 Task: Add Attachment from "Attach a link" to Card Card0000000184 in Board Board0000000046 in Workspace WS0000000016 in Trello. Add Cover Red to Card Card0000000184 in Board Board0000000046 in Workspace WS0000000016 in Trello. Add "Join Card" Button Button0000000184  to Card Card0000000184 in Board Board0000000046 in Workspace WS0000000016 in Trello. Add Description DS0000000184 to Card Card0000000184 in Board Board0000000046 in Workspace WS0000000016 in Trello. Add Comment CM0000000184 to Card Card0000000184 in Board Board0000000046 in Workspace WS0000000016 in Trello
Action: Mouse moved to (414, 600)
Screenshot: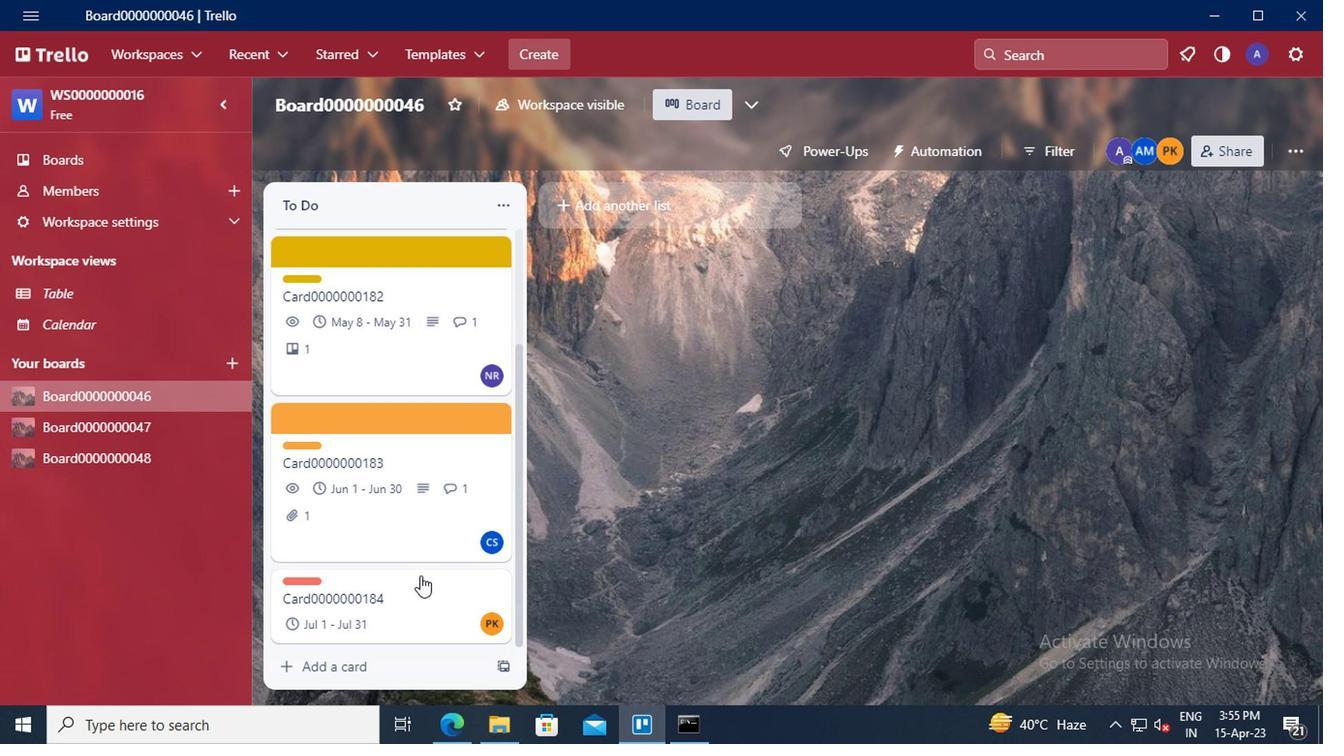 
Action: Mouse pressed left at (414, 600)
Screenshot: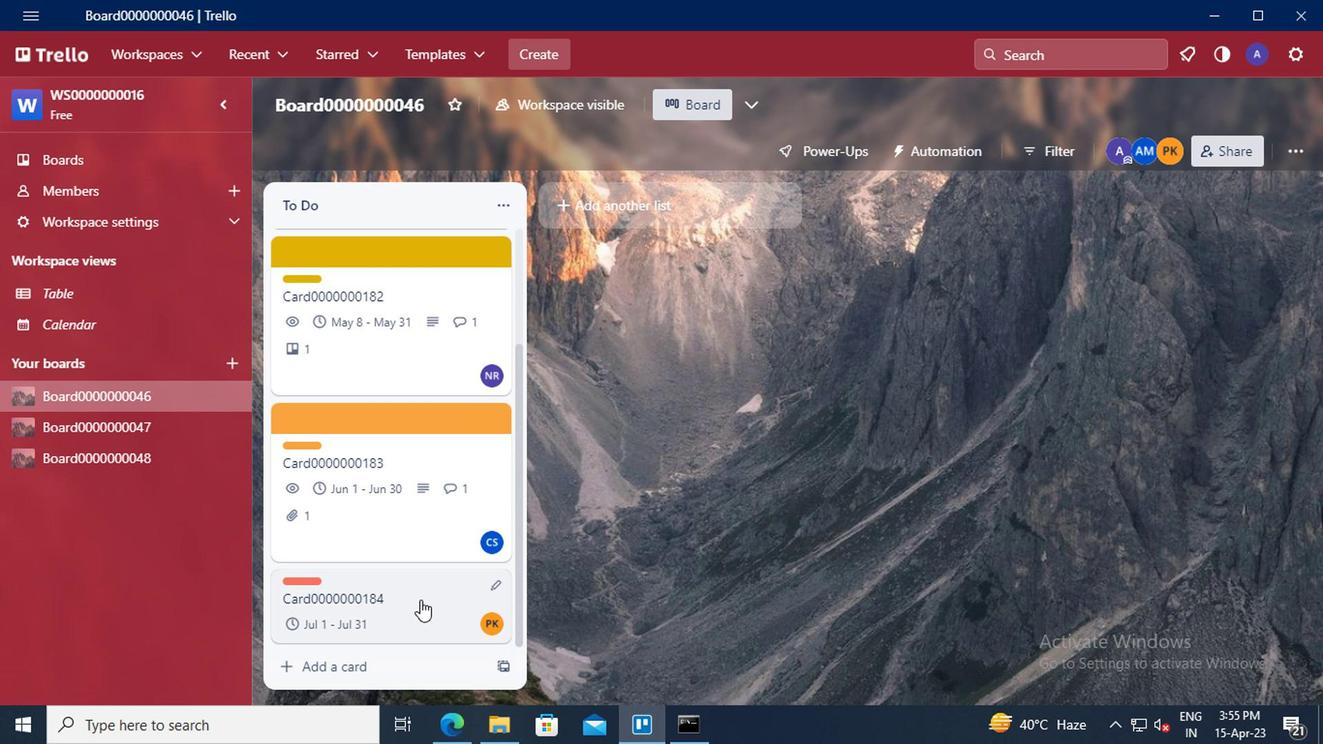 
Action: Mouse moved to (900, 408)
Screenshot: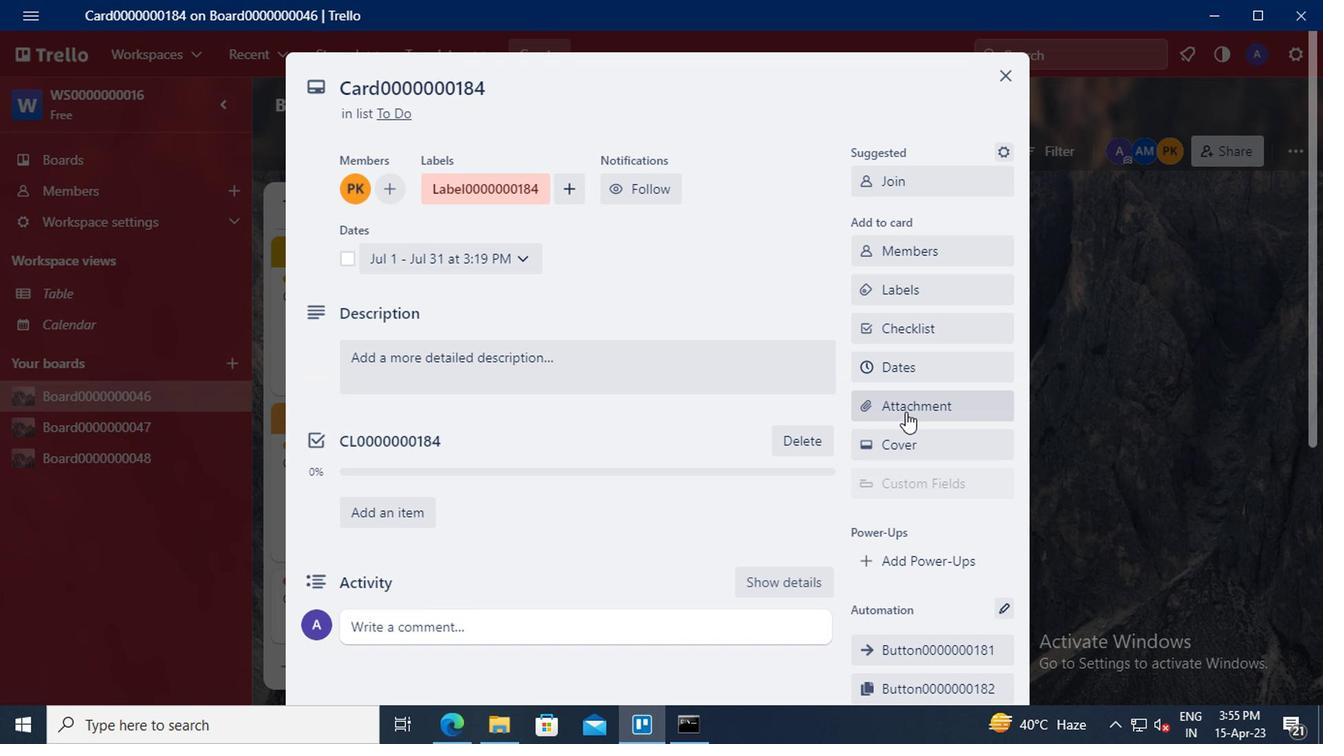 
Action: Mouse pressed left at (900, 408)
Screenshot: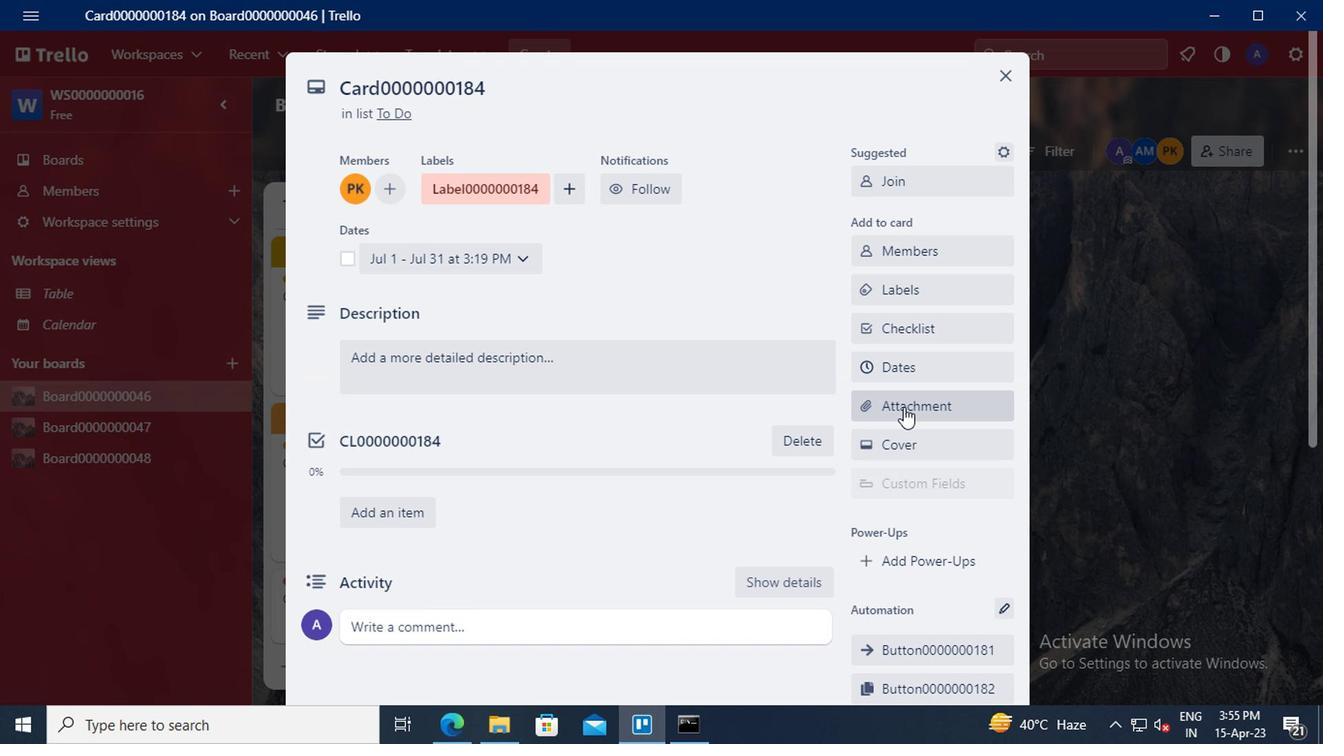 
Action: Mouse moved to (459, 730)
Screenshot: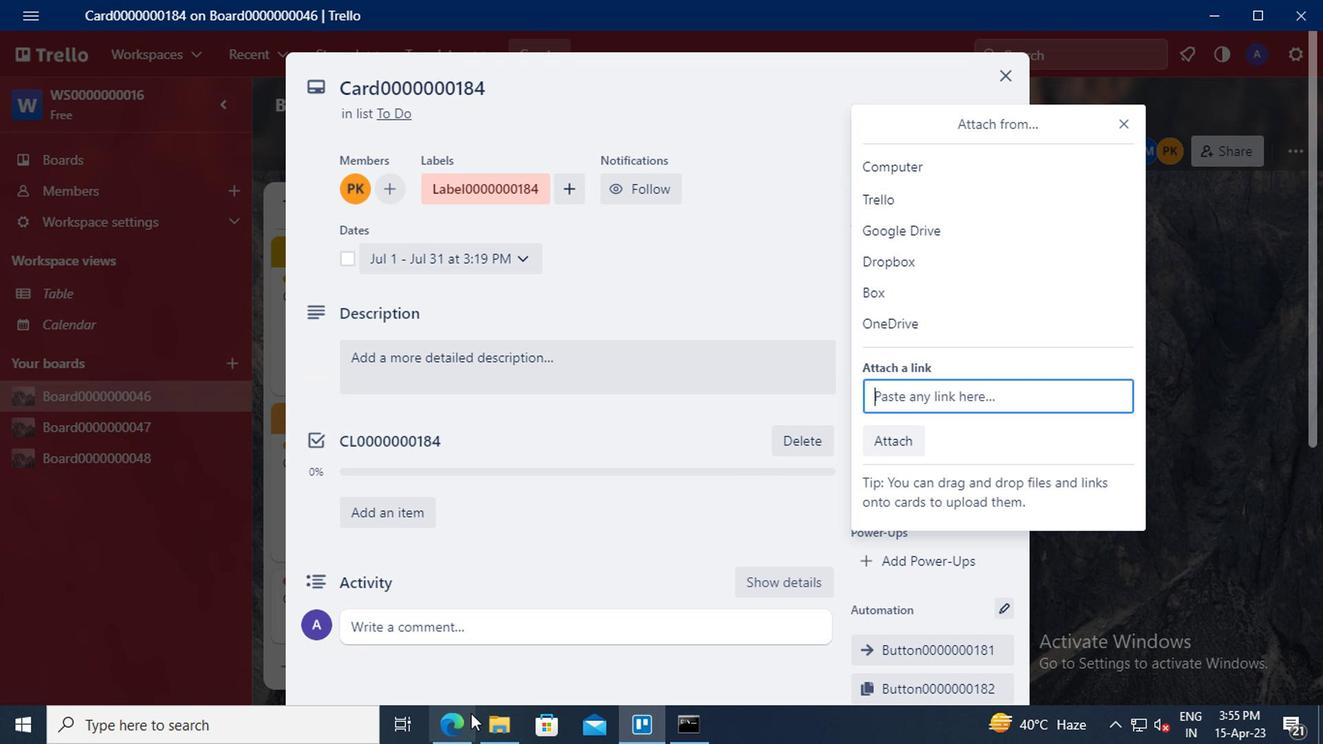 
Action: Mouse pressed left at (459, 730)
Screenshot: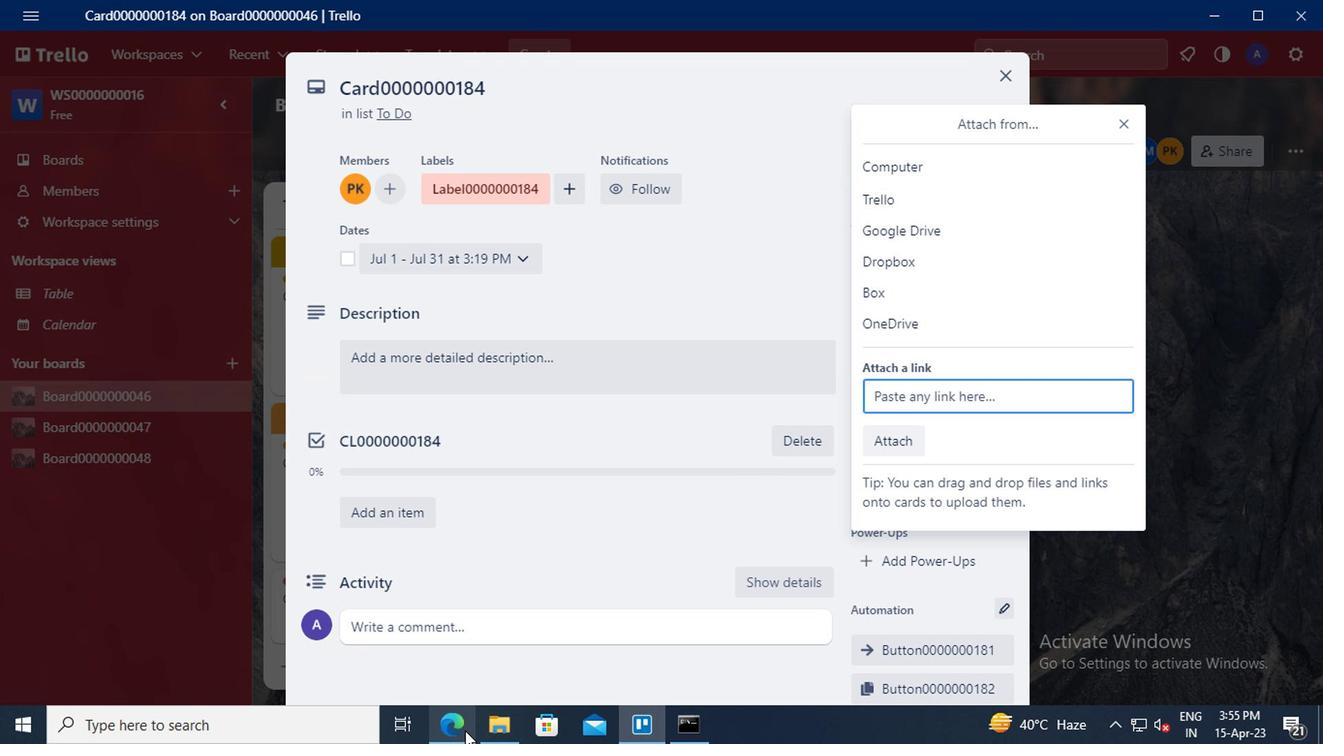 
Action: Mouse moved to (301, 49)
Screenshot: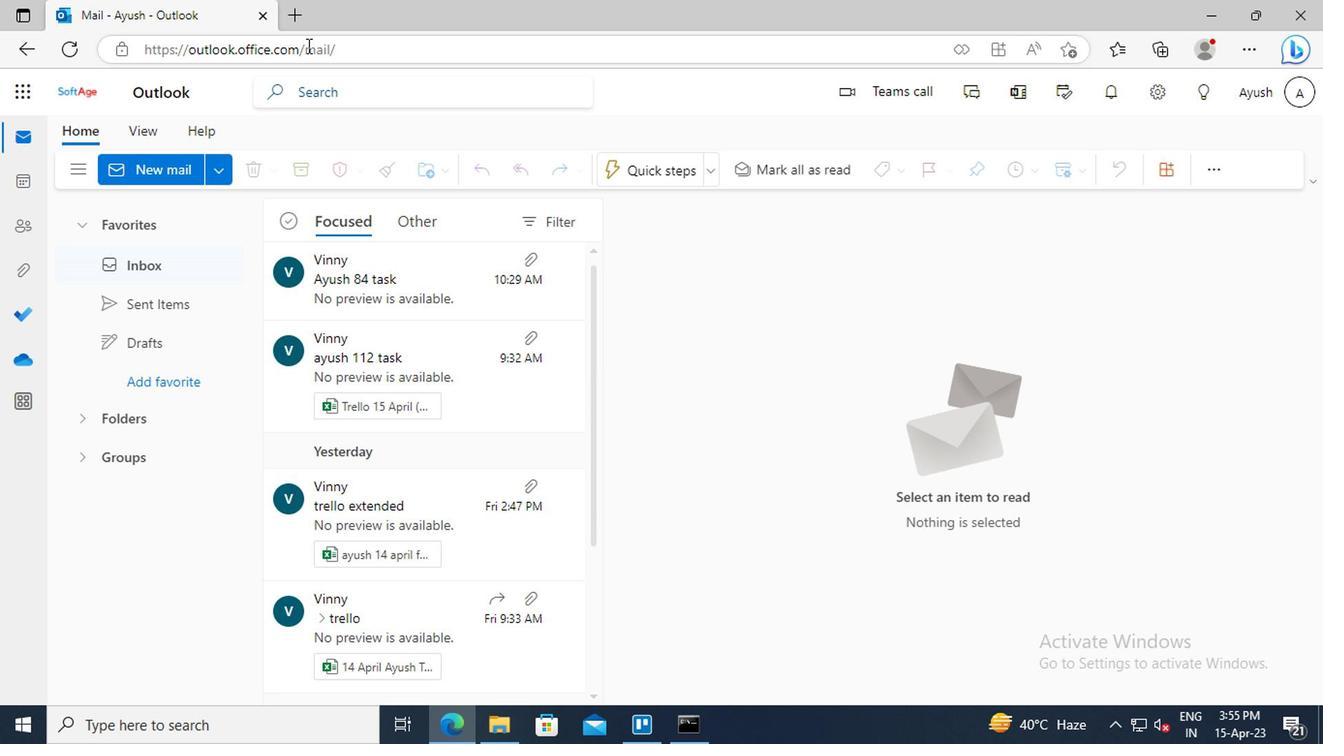 
Action: Mouse pressed left at (301, 49)
Screenshot: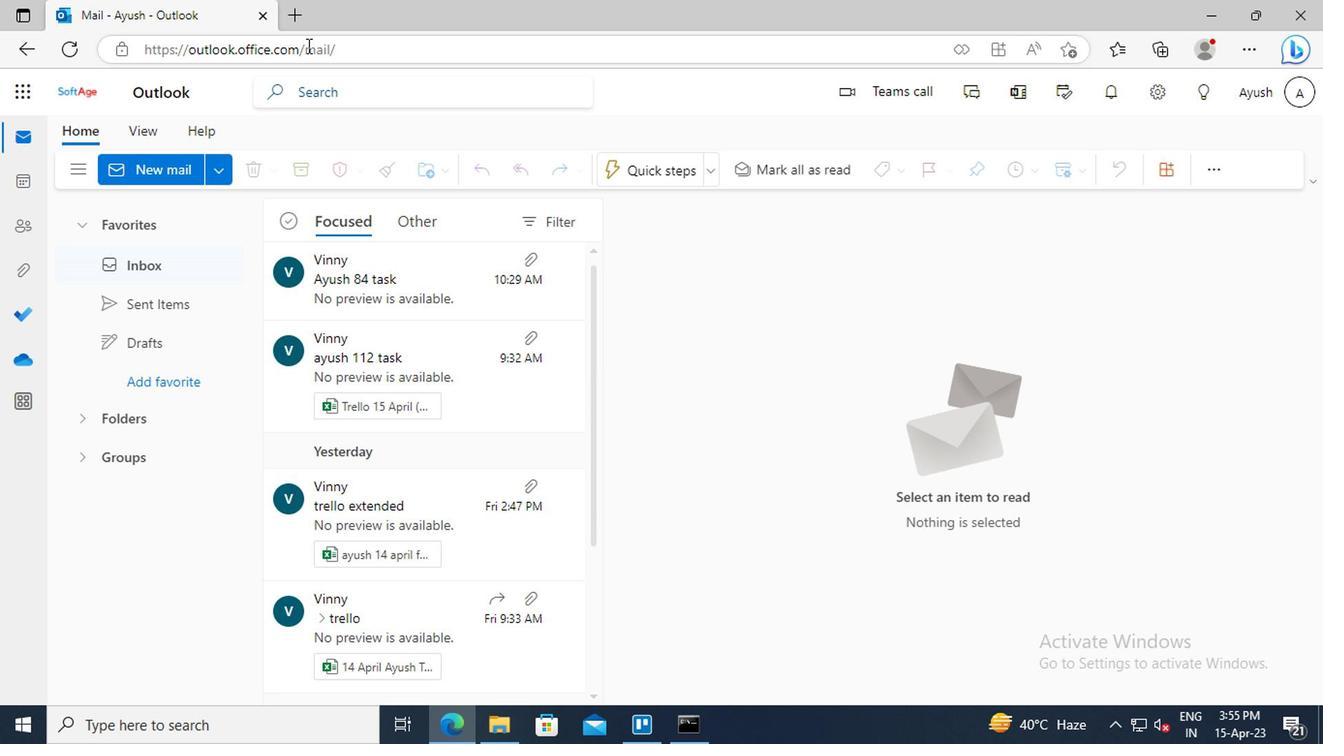 
Action: Key pressed ctrl+C
Screenshot: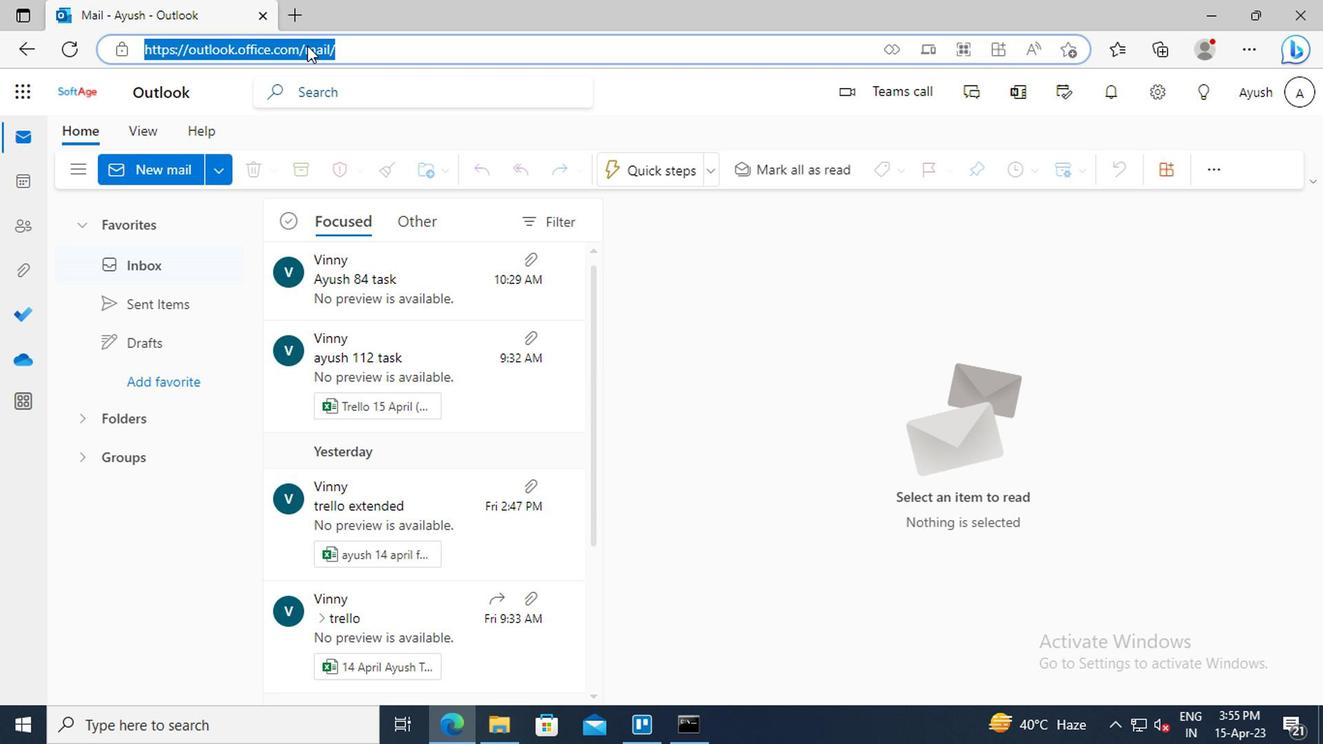 
Action: Mouse moved to (642, 716)
Screenshot: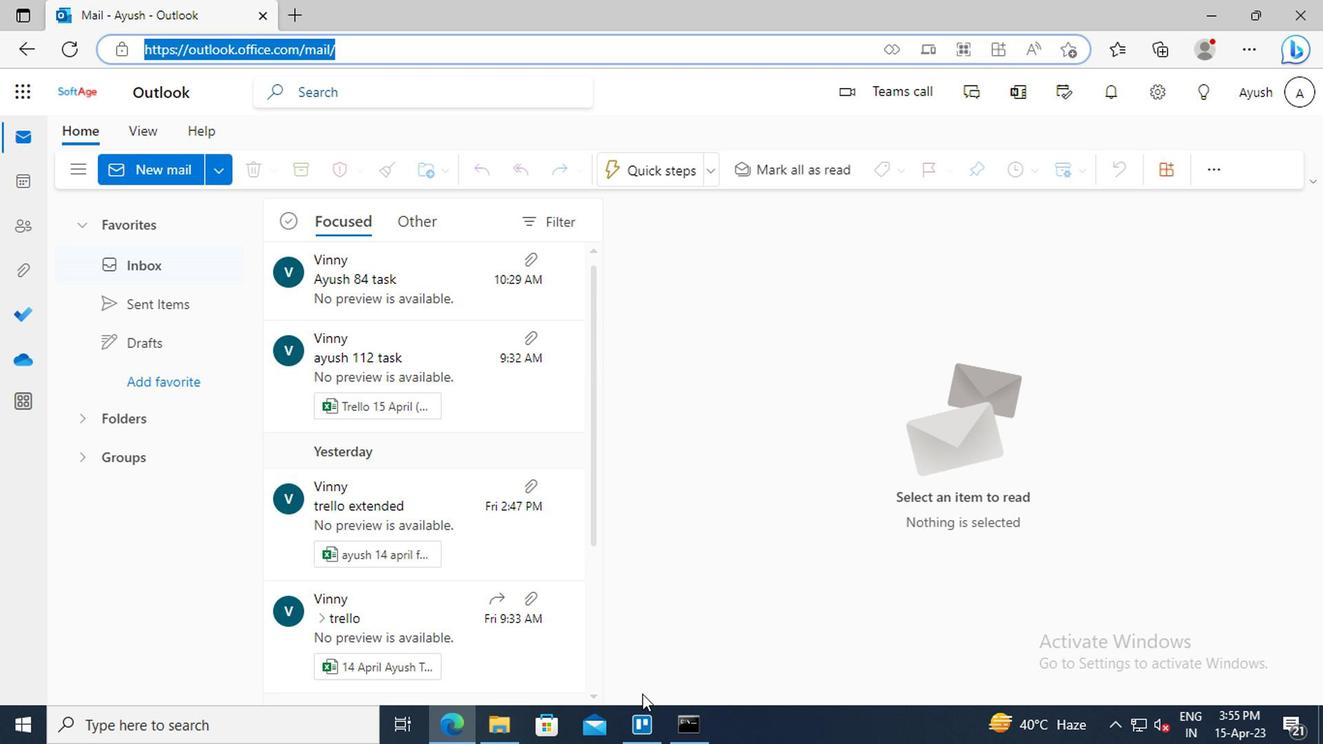 
Action: Mouse pressed left at (642, 716)
Screenshot: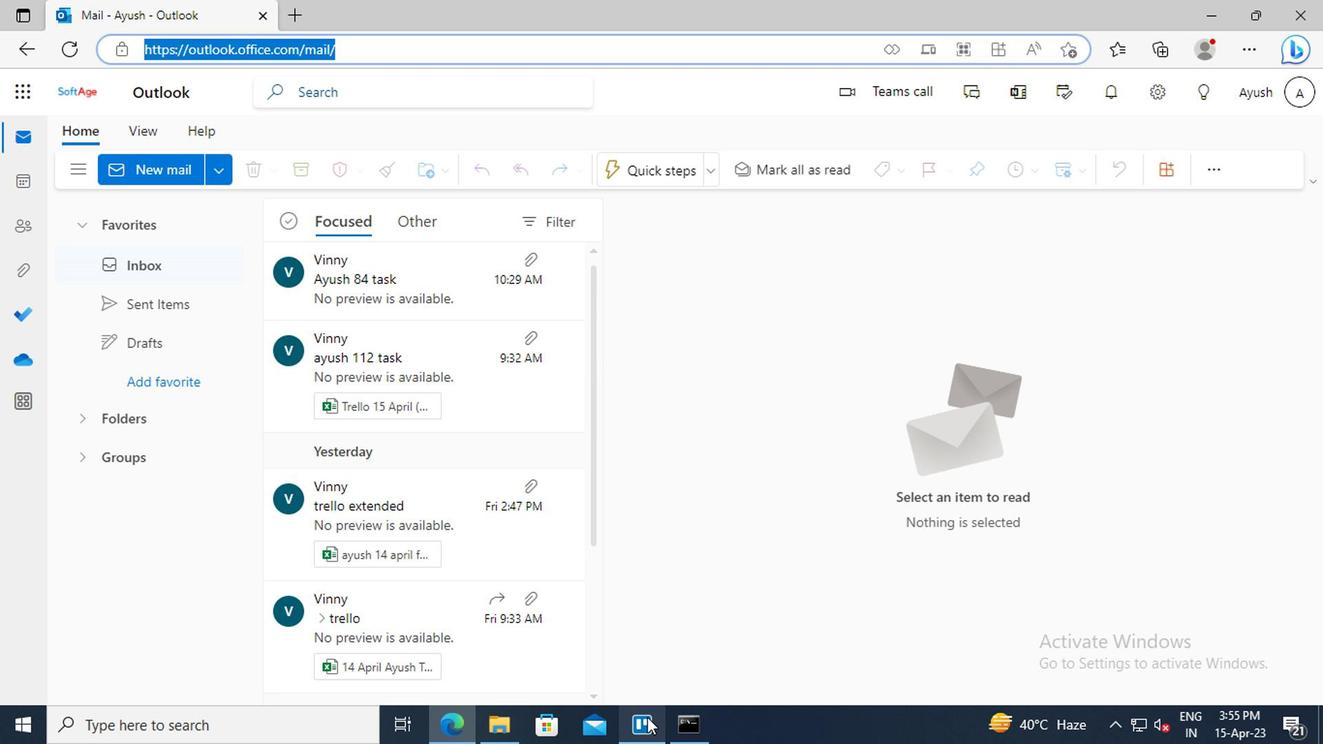 
Action: Mouse moved to (896, 399)
Screenshot: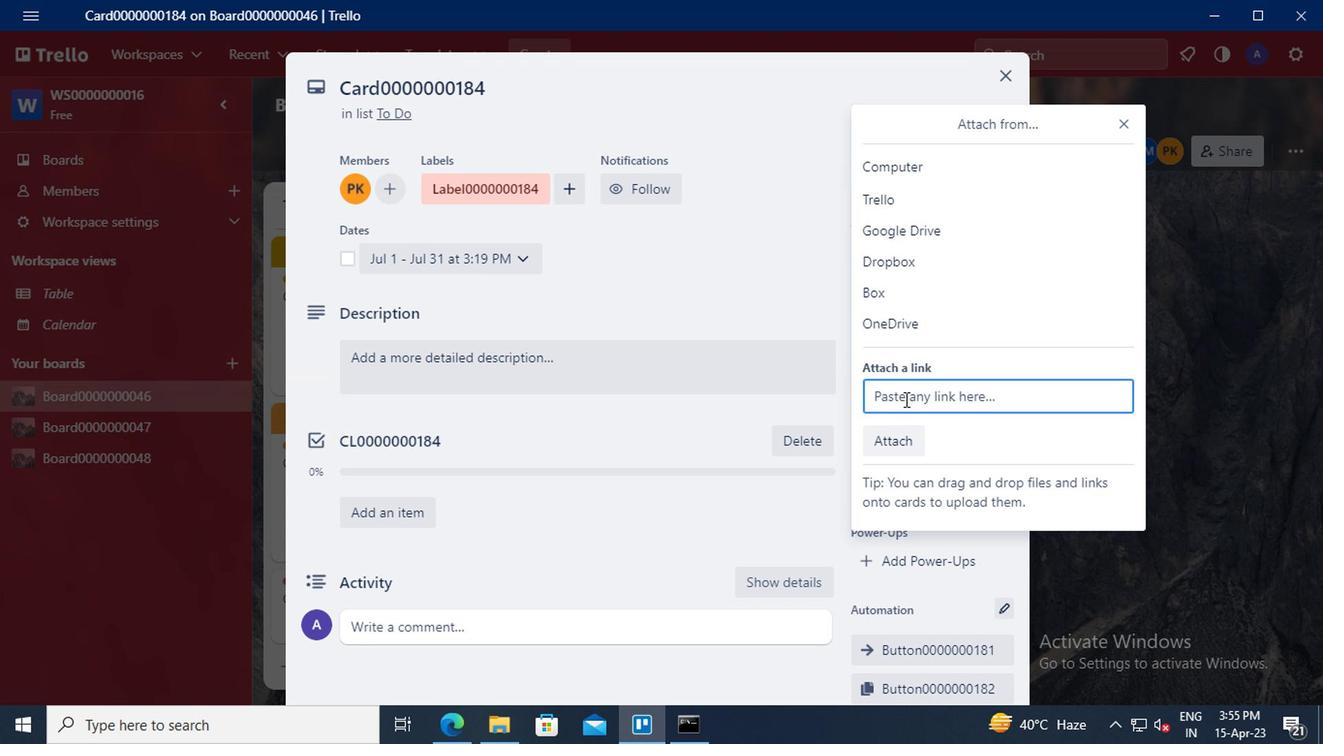 
Action: Mouse pressed left at (896, 399)
Screenshot: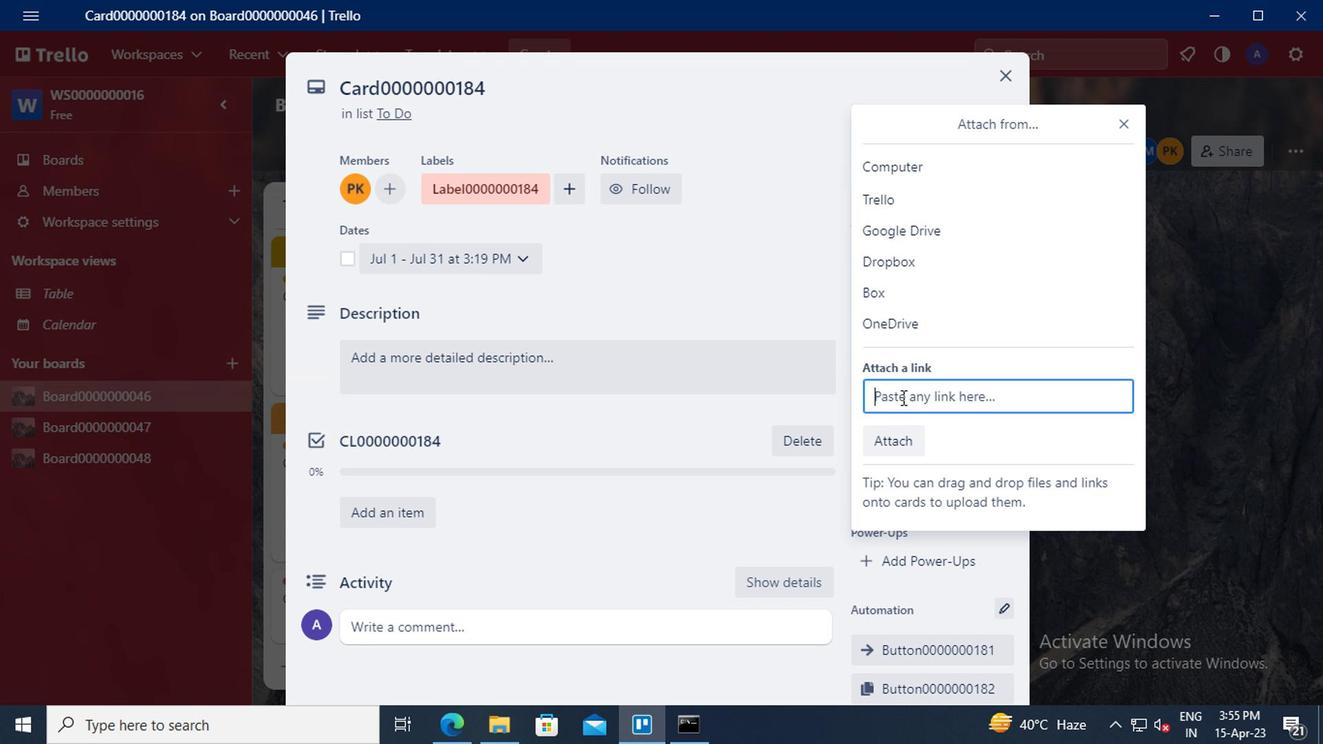 
Action: Key pressed ctrl+V
Screenshot: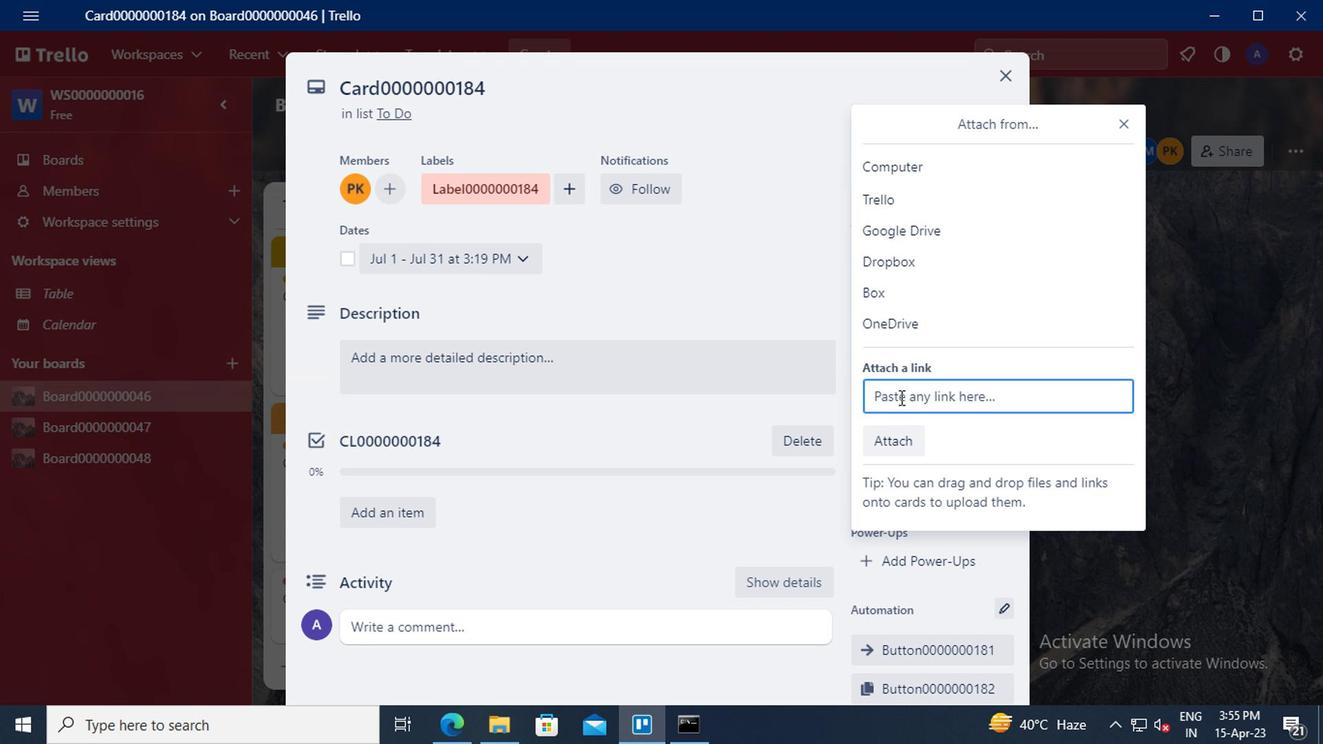 
Action: Mouse moved to (892, 503)
Screenshot: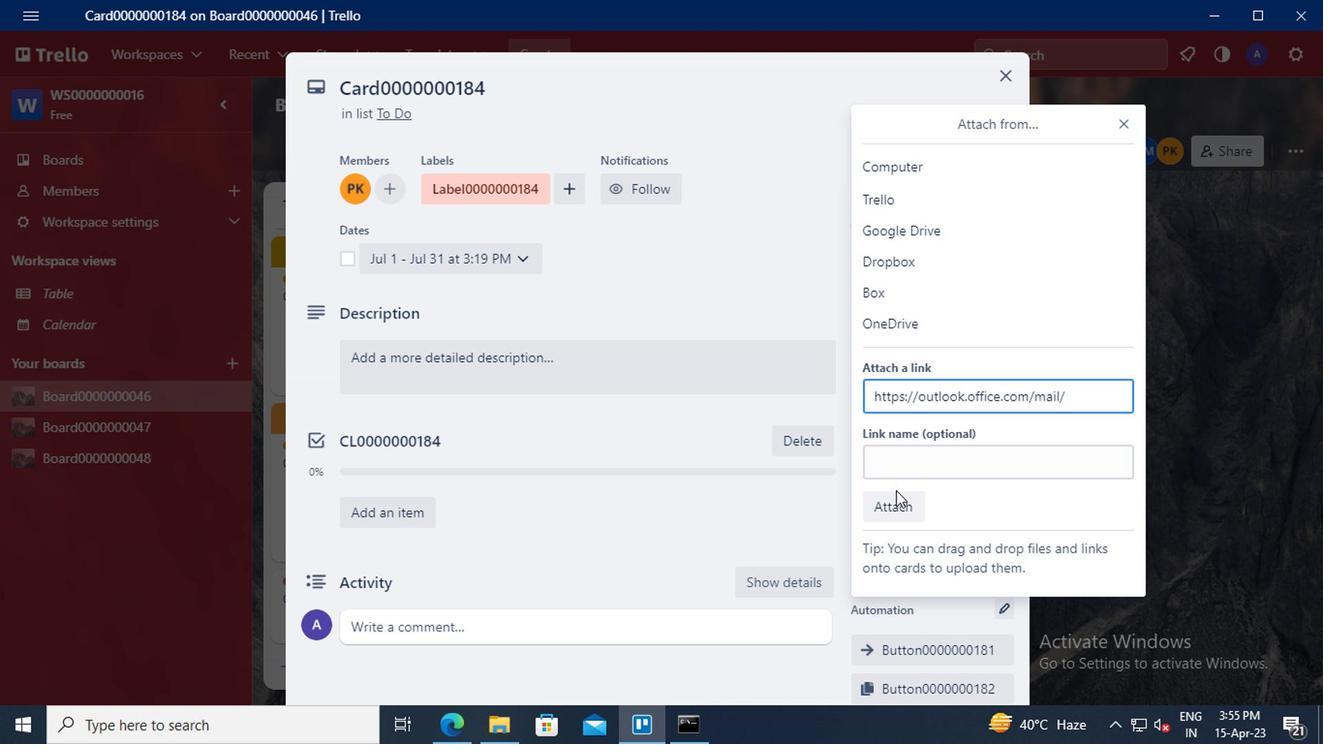 
Action: Mouse pressed left at (892, 503)
Screenshot: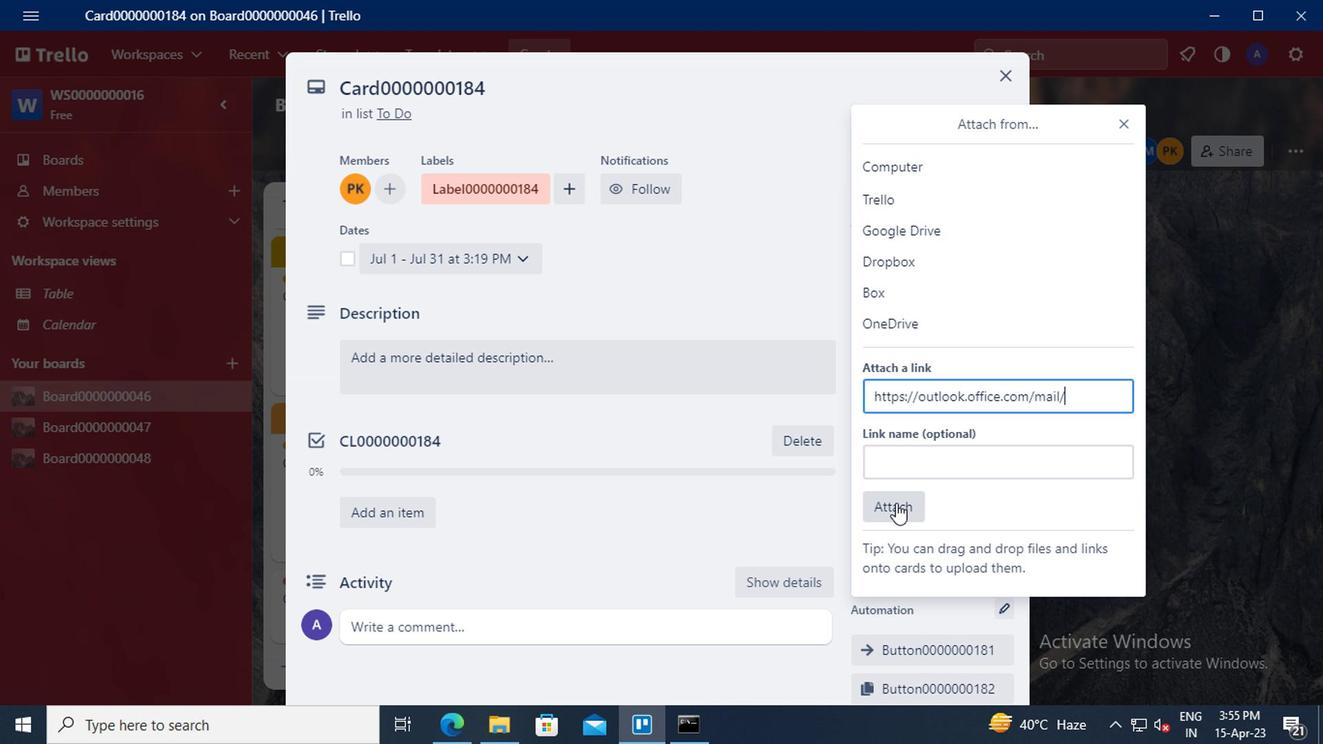 
Action: Mouse moved to (896, 446)
Screenshot: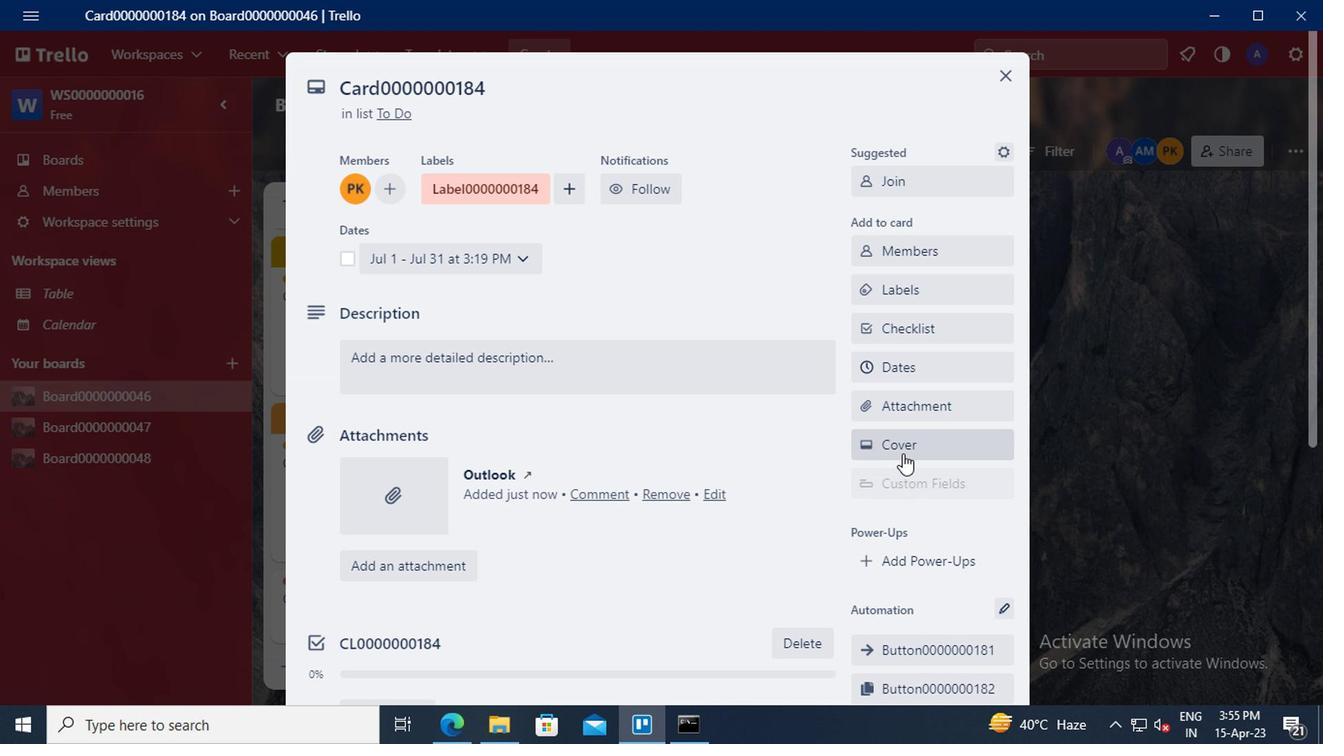 
Action: Mouse pressed left at (896, 446)
Screenshot: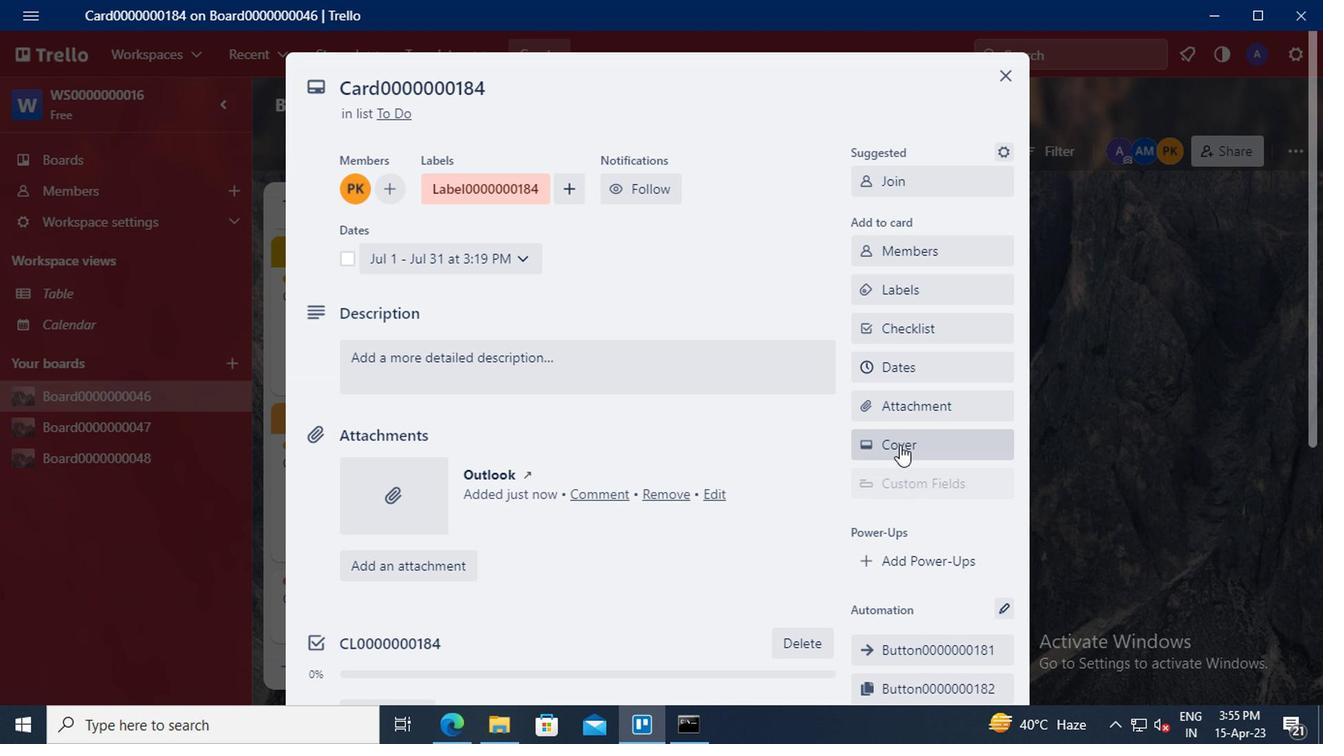 
Action: Mouse moved to (1041, 326)
Screenshot: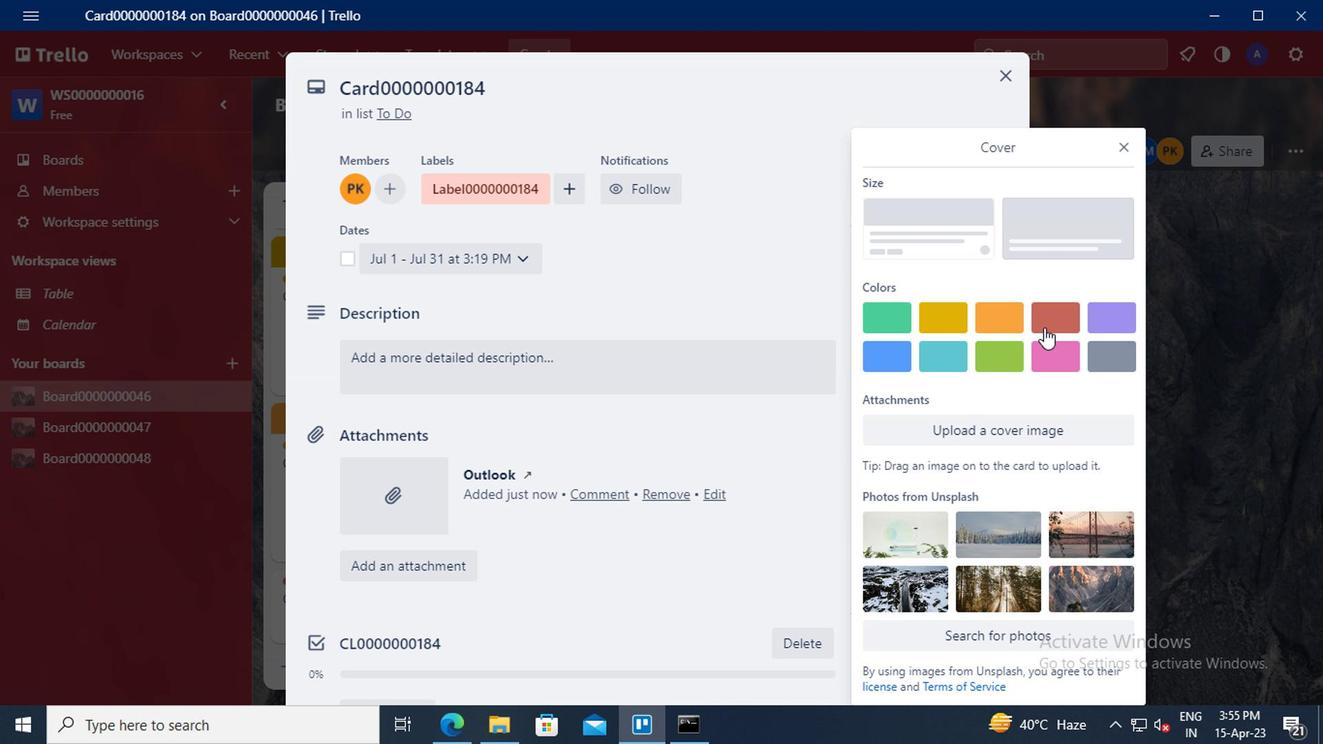 
Action: Mouse pressed left at (1041, 326)
Screenshot: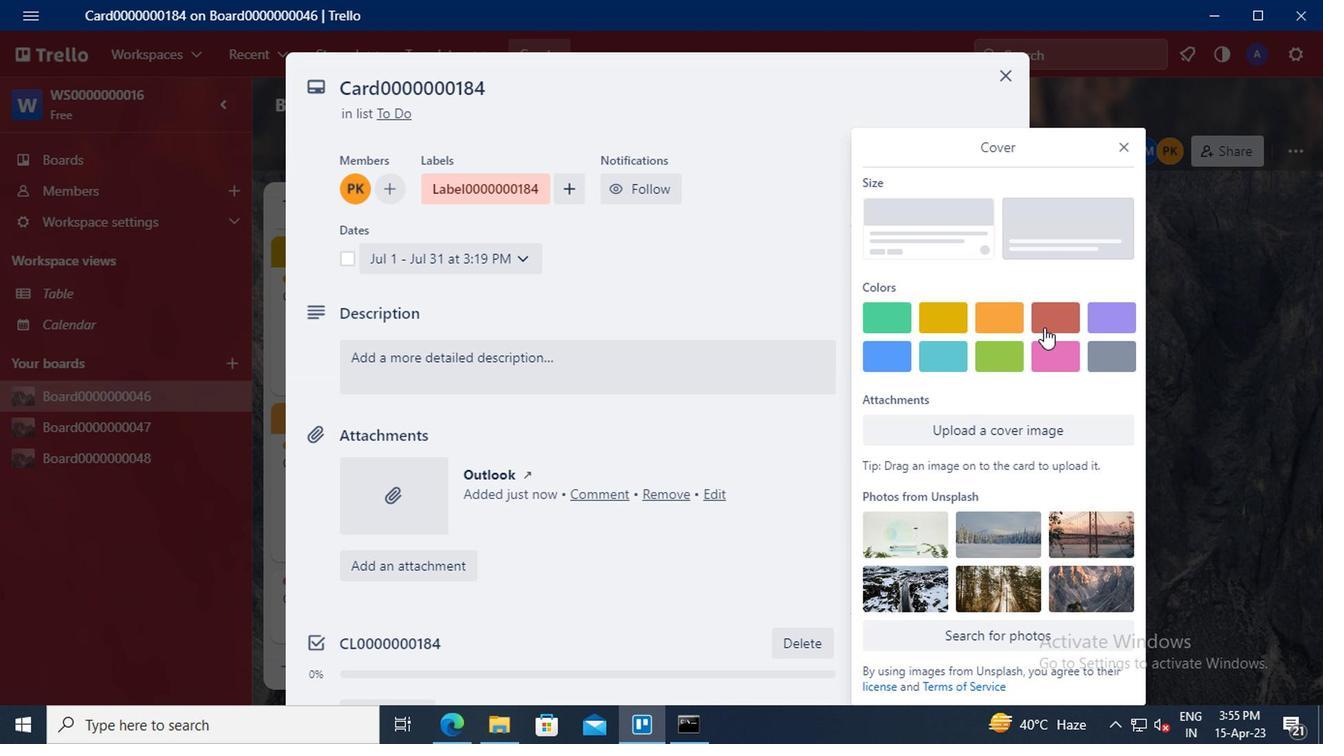 
Action: Mouse moved to (1119, 113)
Screenshot: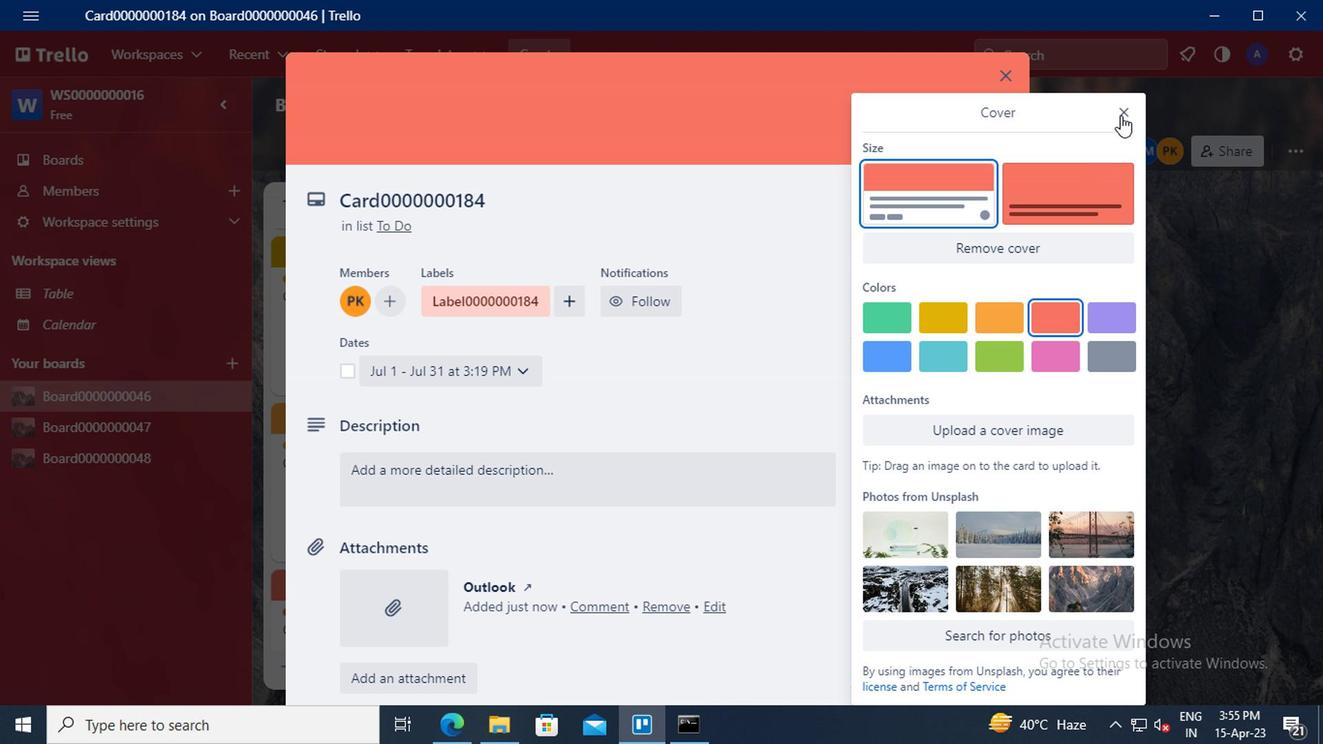 
Action: Mouse pressed left at (1119, 113)
Screenshot: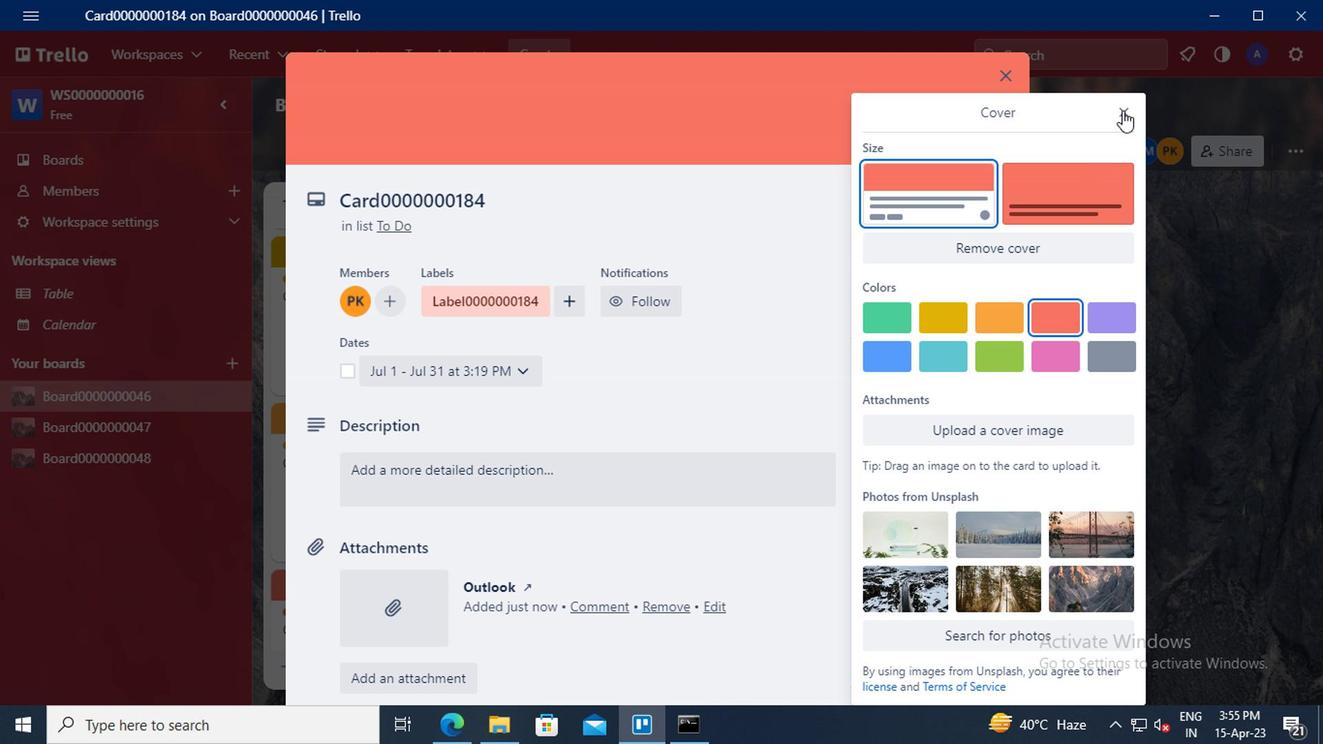 
Action: Mouse moved to (895, 352)
Screenshot: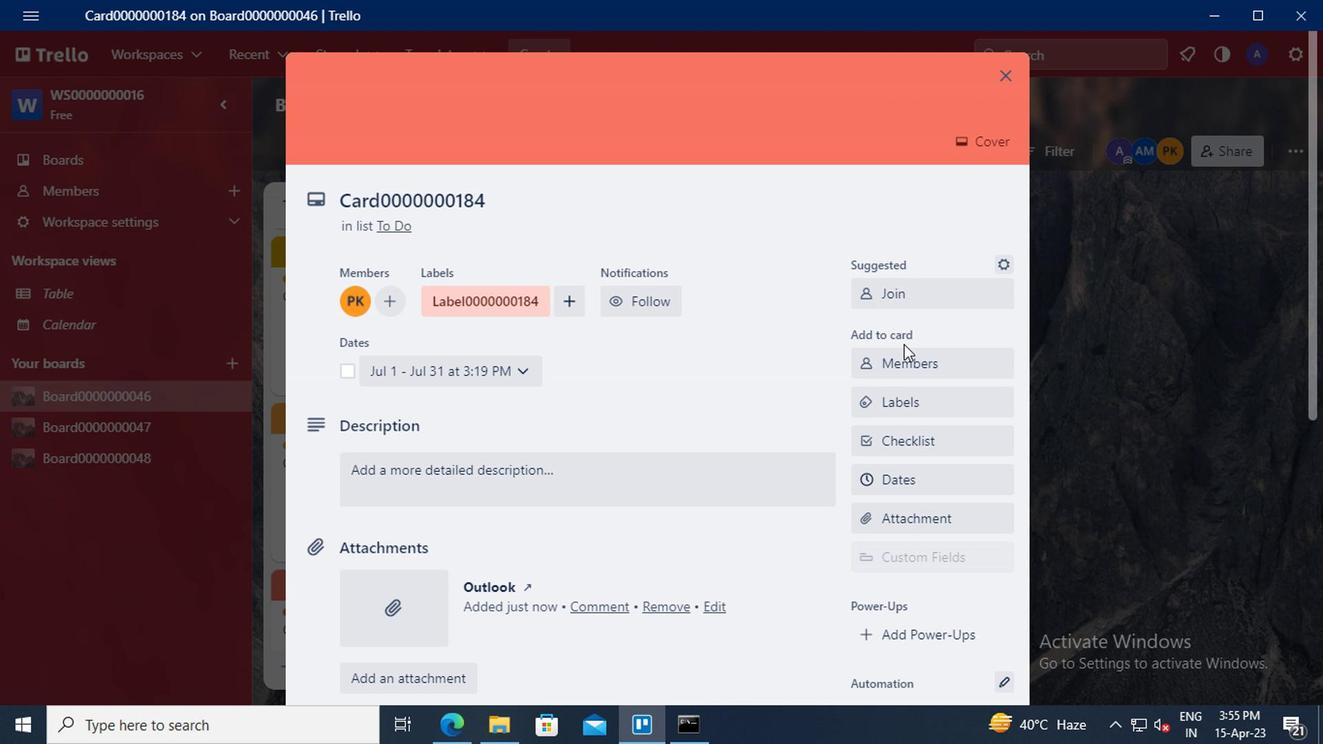 
Action: Mouse scrolled (895, 352) with delta (0, 0)
Screenshot: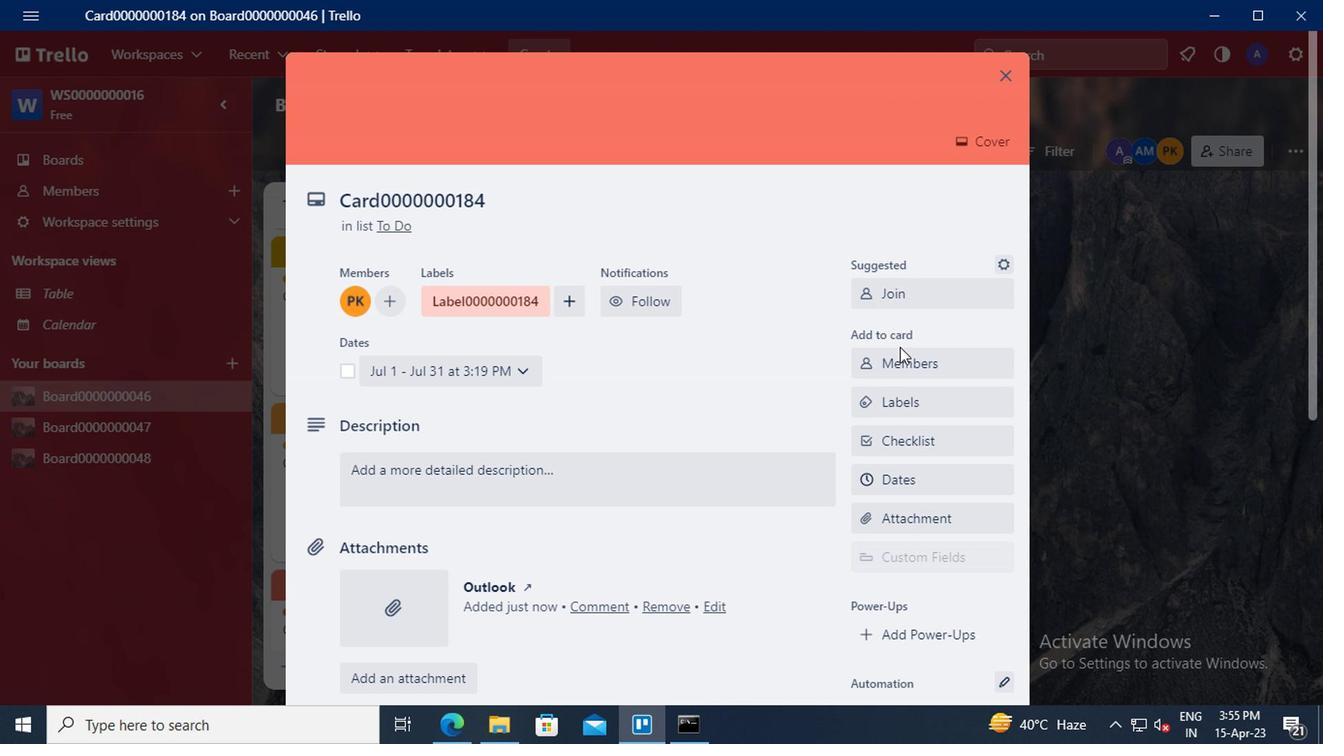 
Action: Mouse scrolled (895, 352) with delta (0, 0)
Screenshot: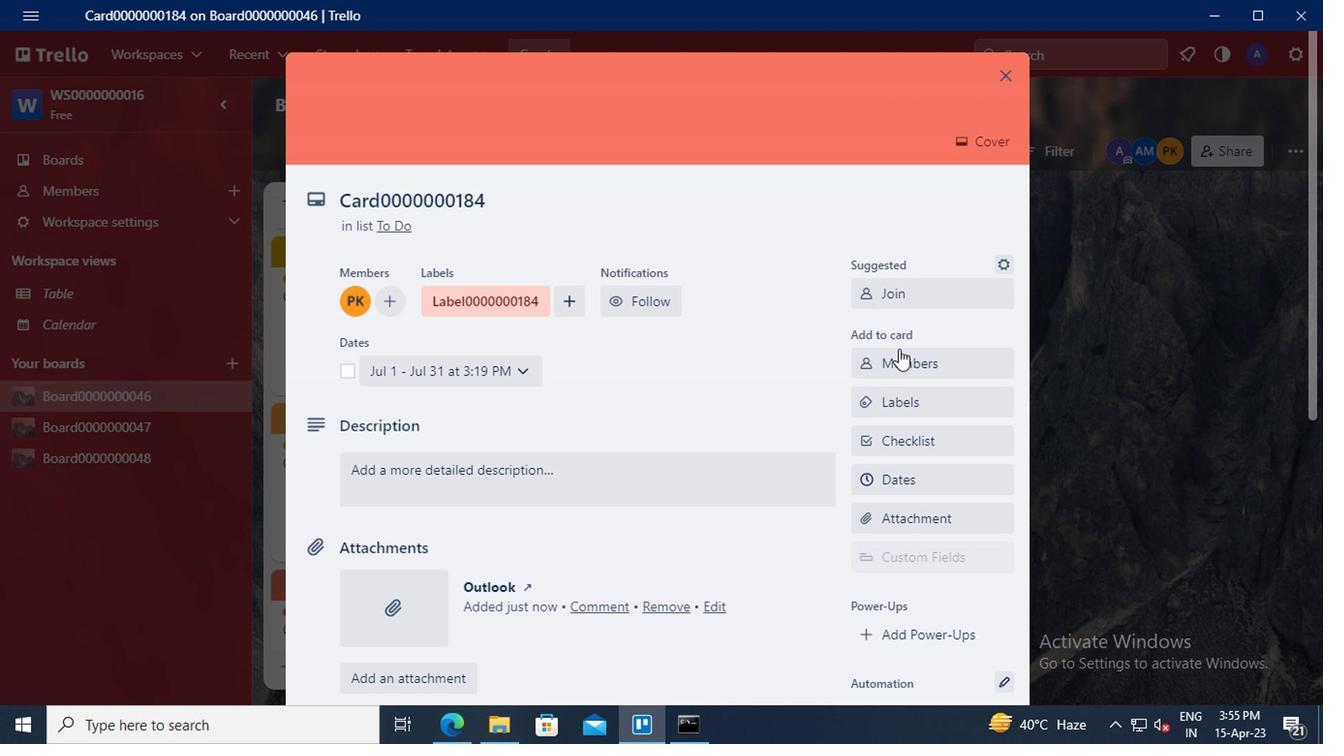 
Action: Mouse moved to (894, 354)
Screenshot: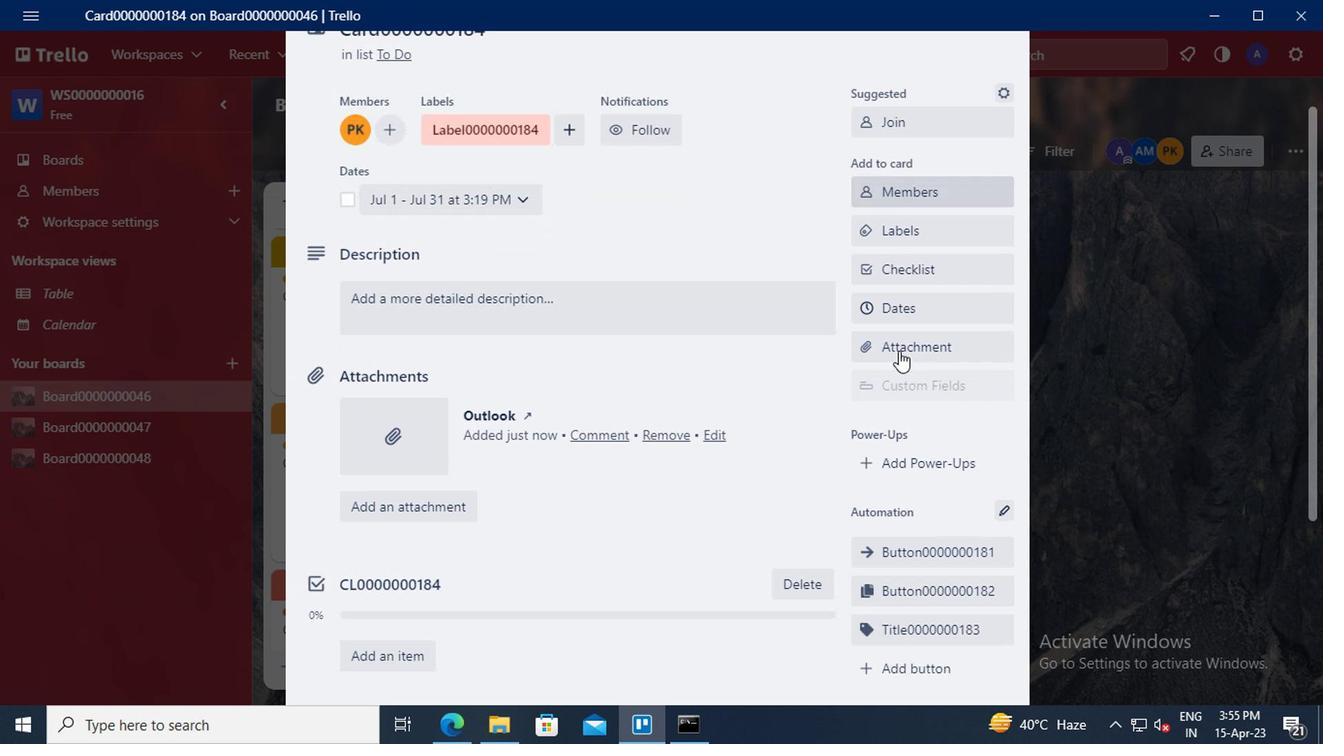 
Action: Mouse scrolled (894, 353) with delta (0, -1)
Screenshot: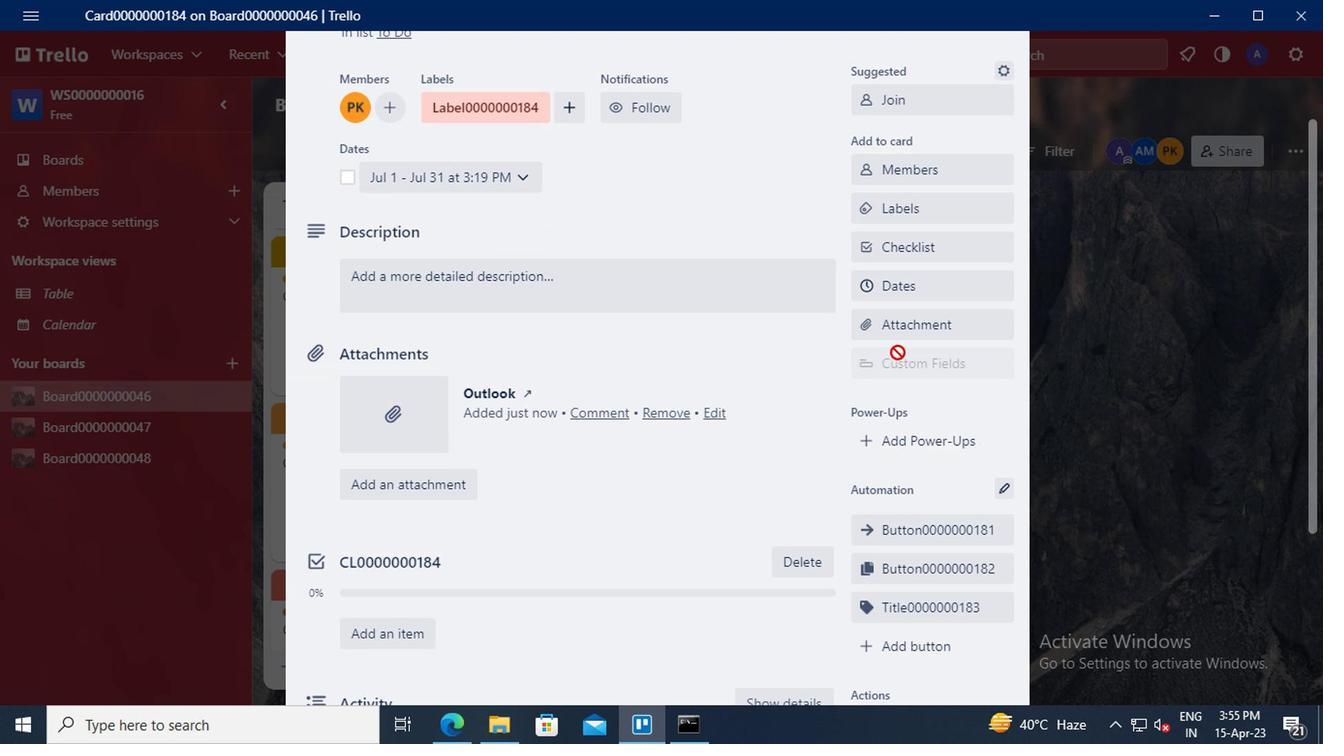 
Action: Mouse moved to (913, 549)
Screenshot: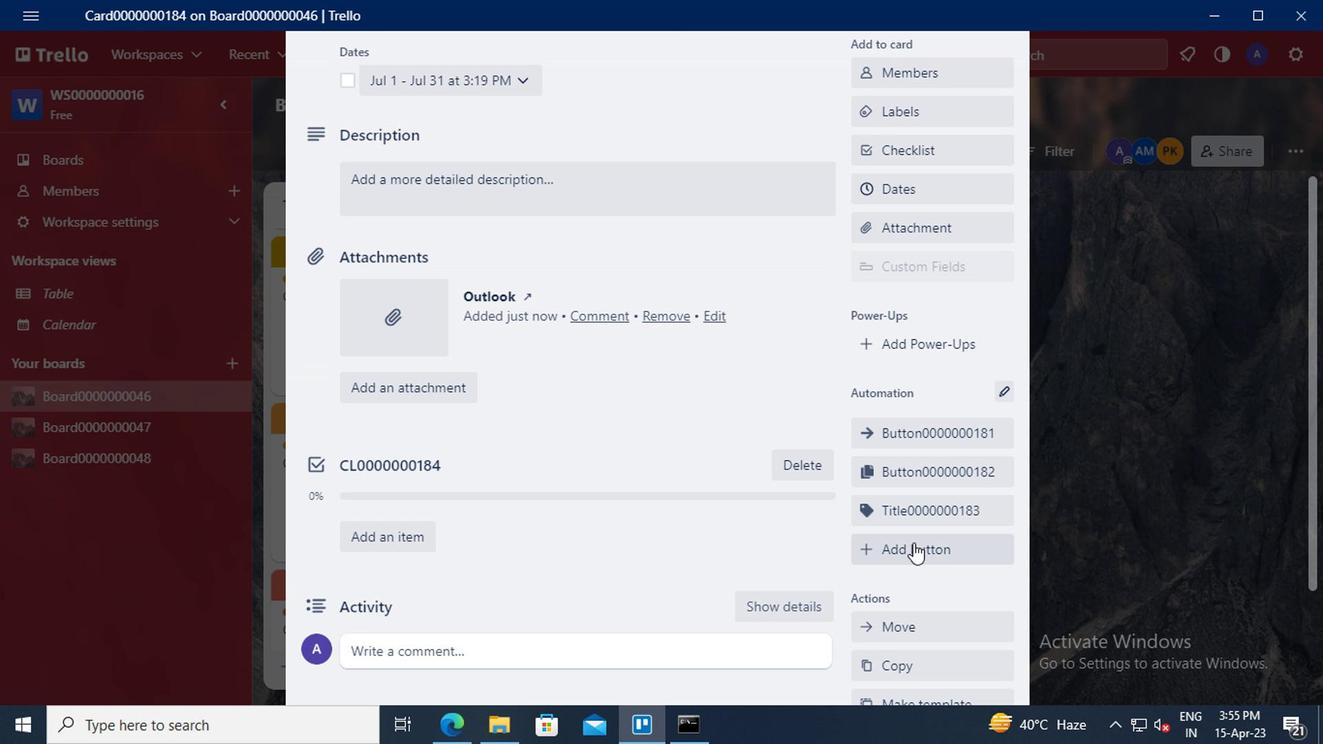 
Action: Mouse pressed left at (913, 549)
Screenshot: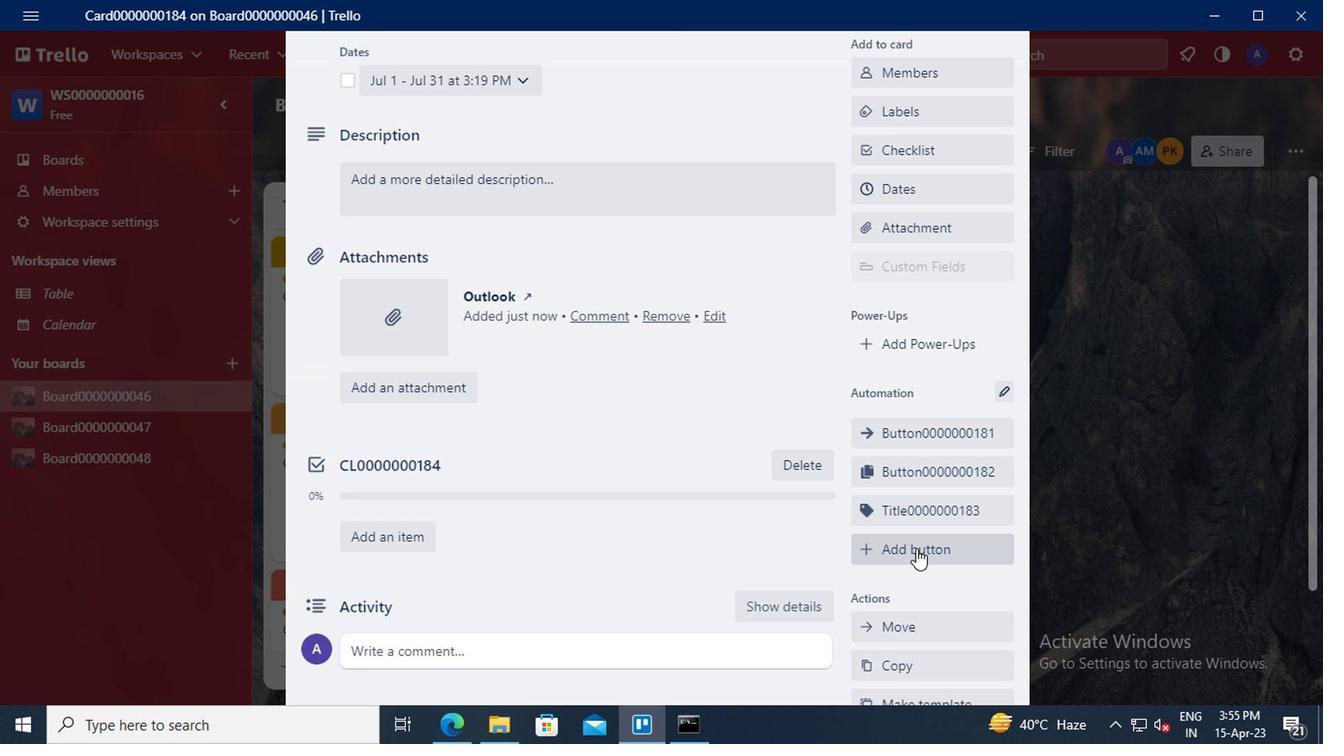 
Action: Mouse moved to (920, 305)
Screenshot: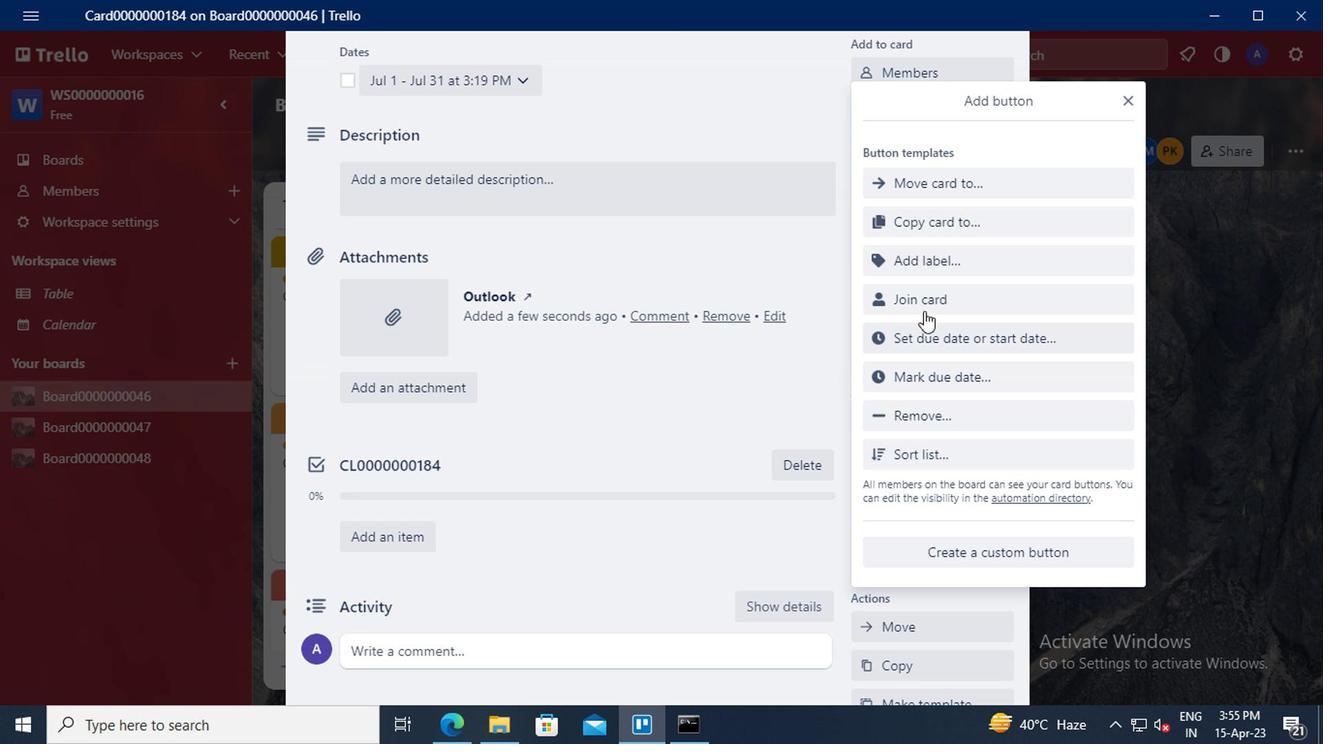 
Action: Mouse pressed left at (920, 305)
Screenshot: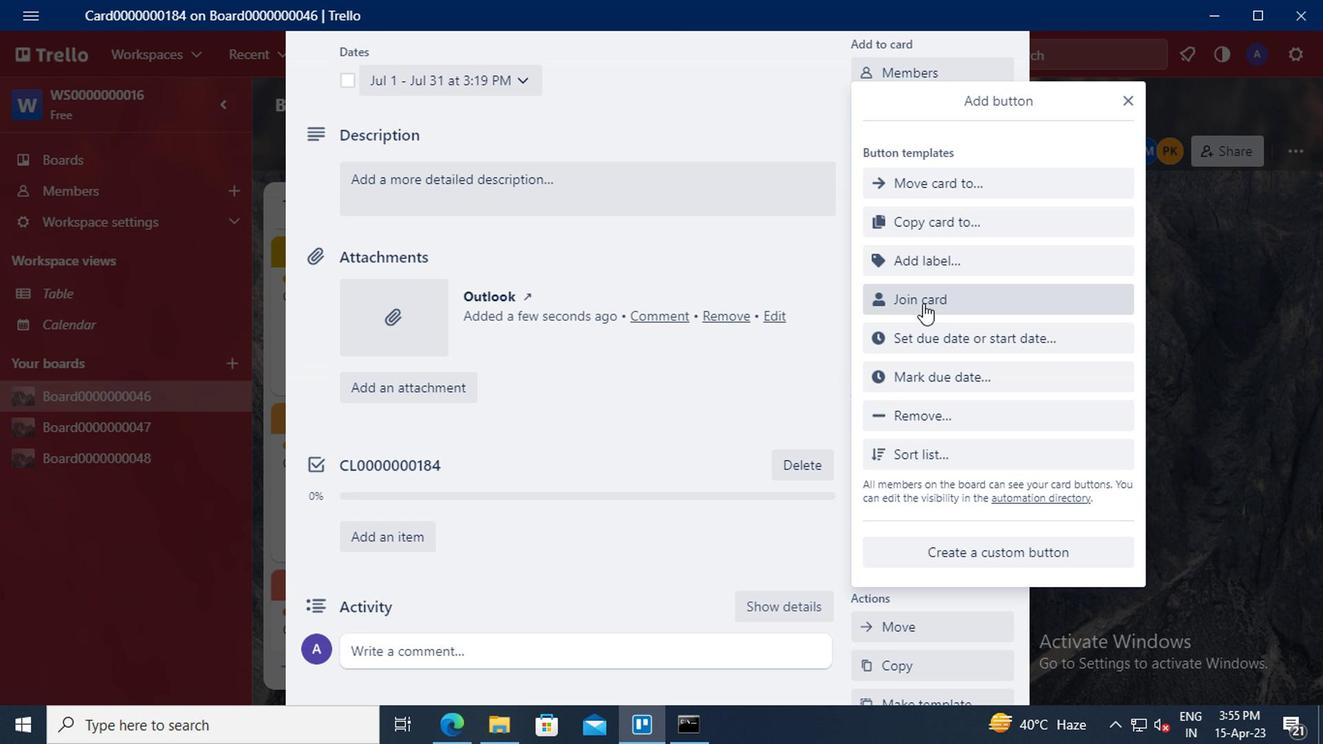 
Action: Mouse moved to (923, 285)
Screenshot: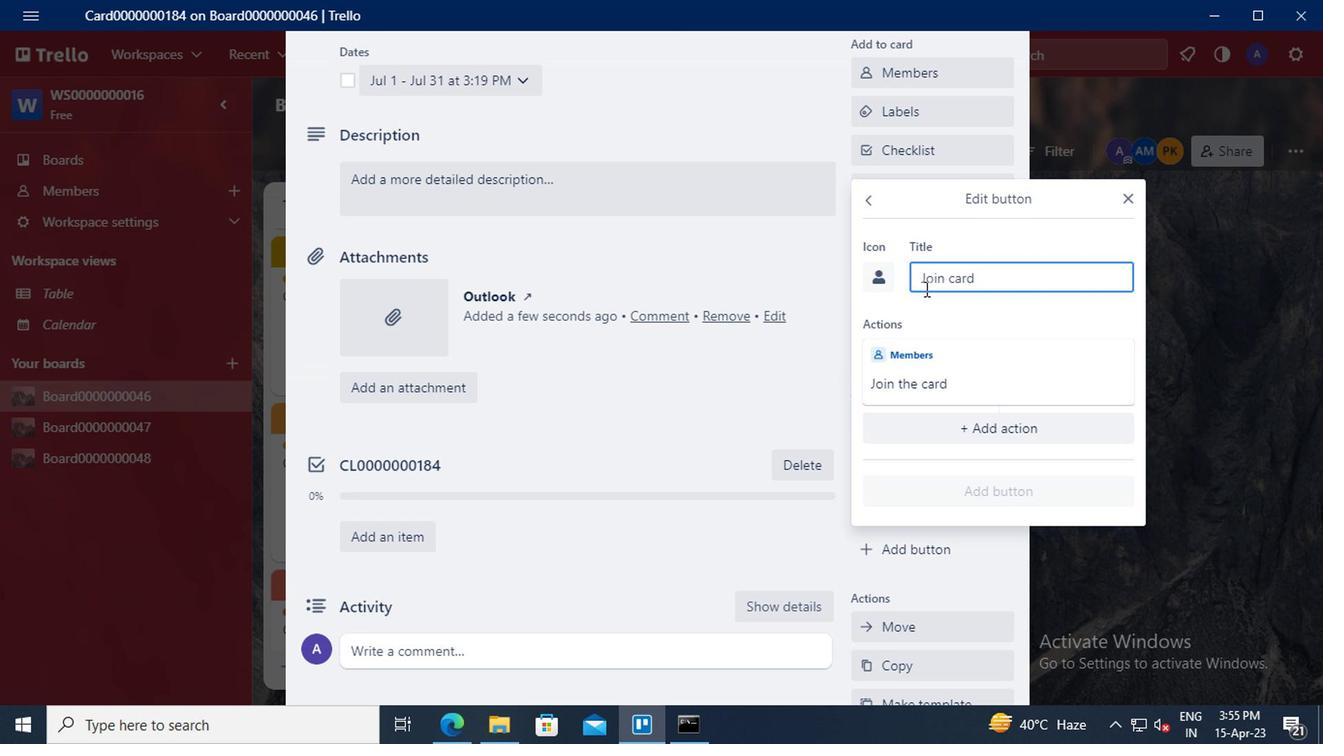 
Action: Mouse pressed left at (923, 285)
Screenshot: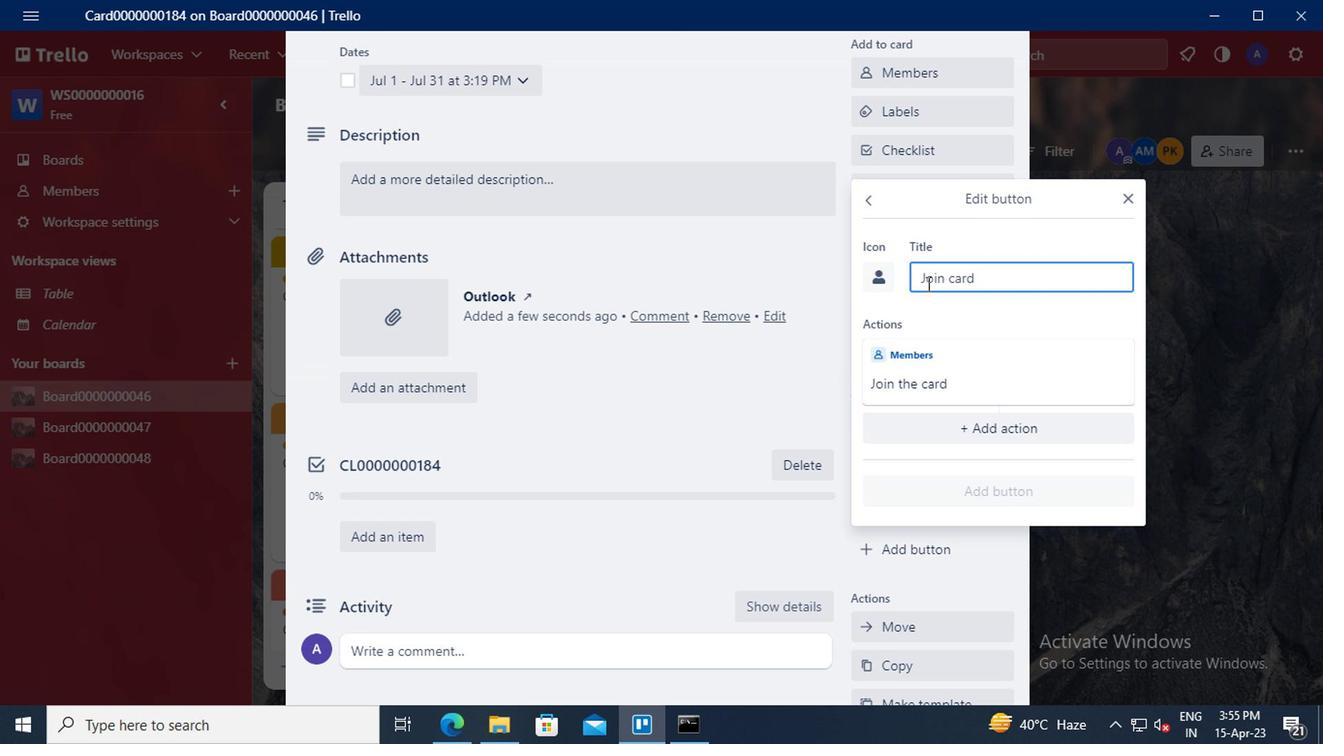 
Action: Mouse moved to (923, 284)
Screenshot: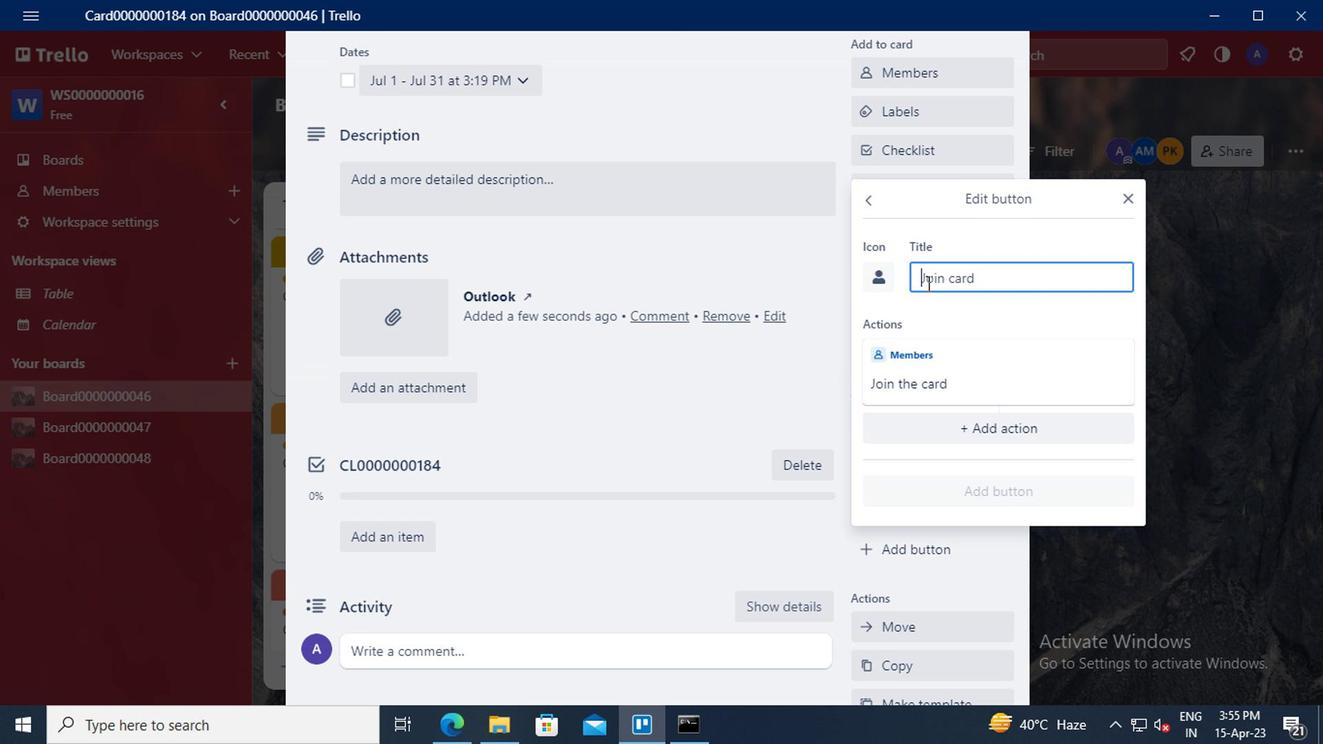
Action: Key pressed <Key.shift>ctrl+BU
Screenshot: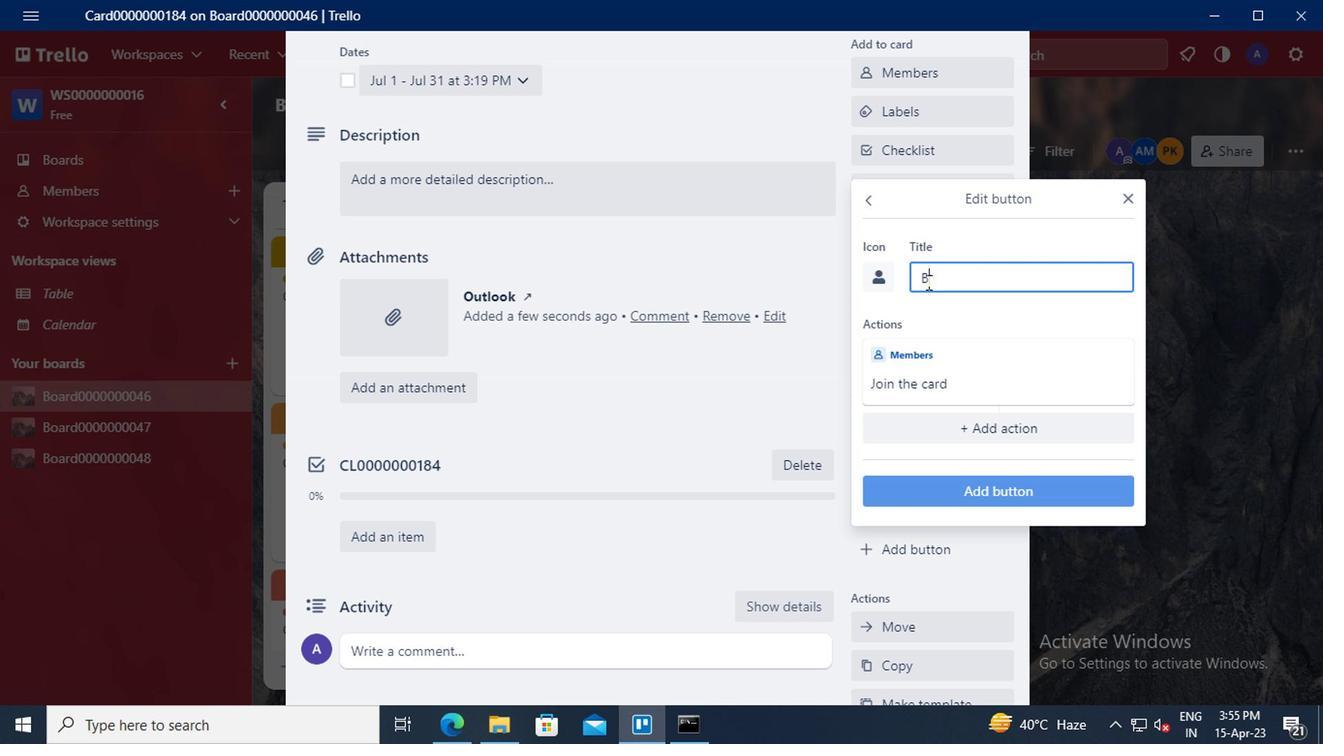 
Action: Mouse moved to (923, 283)
Screenshot: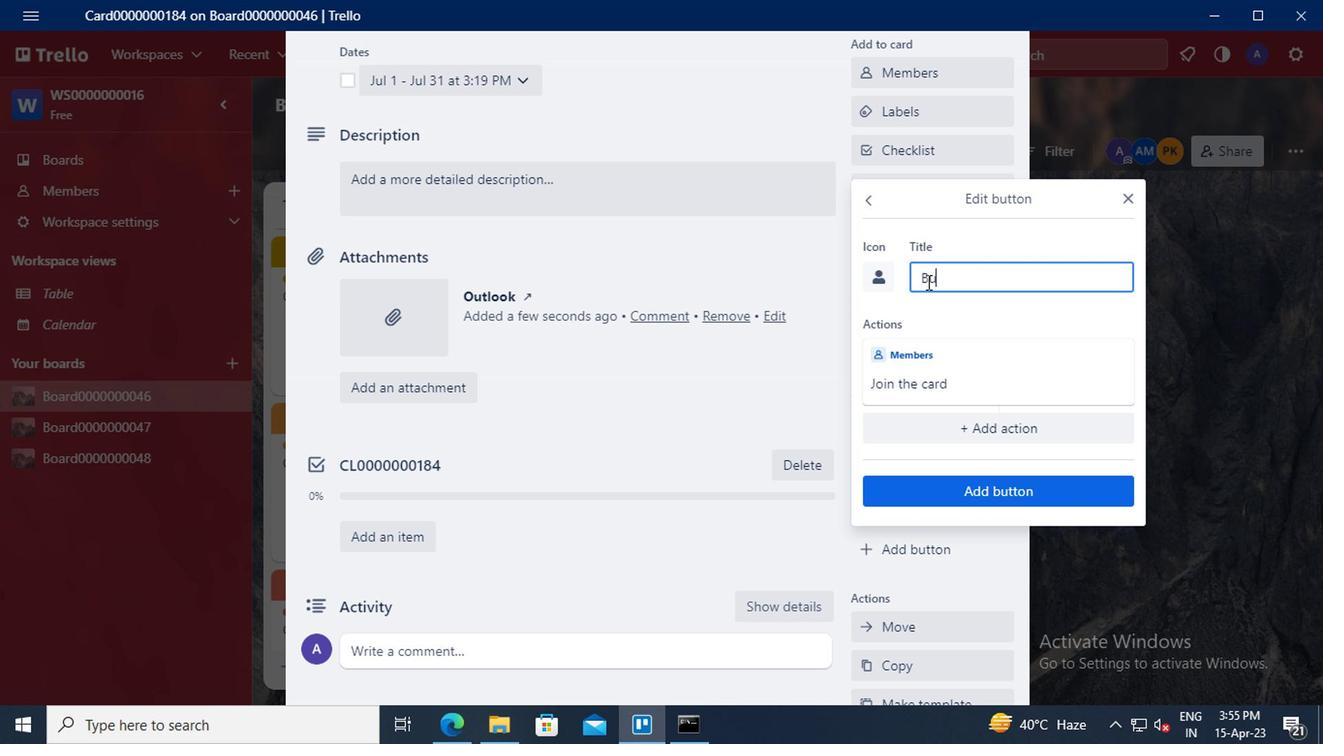 
Action: Key pressed TT
Screenshot: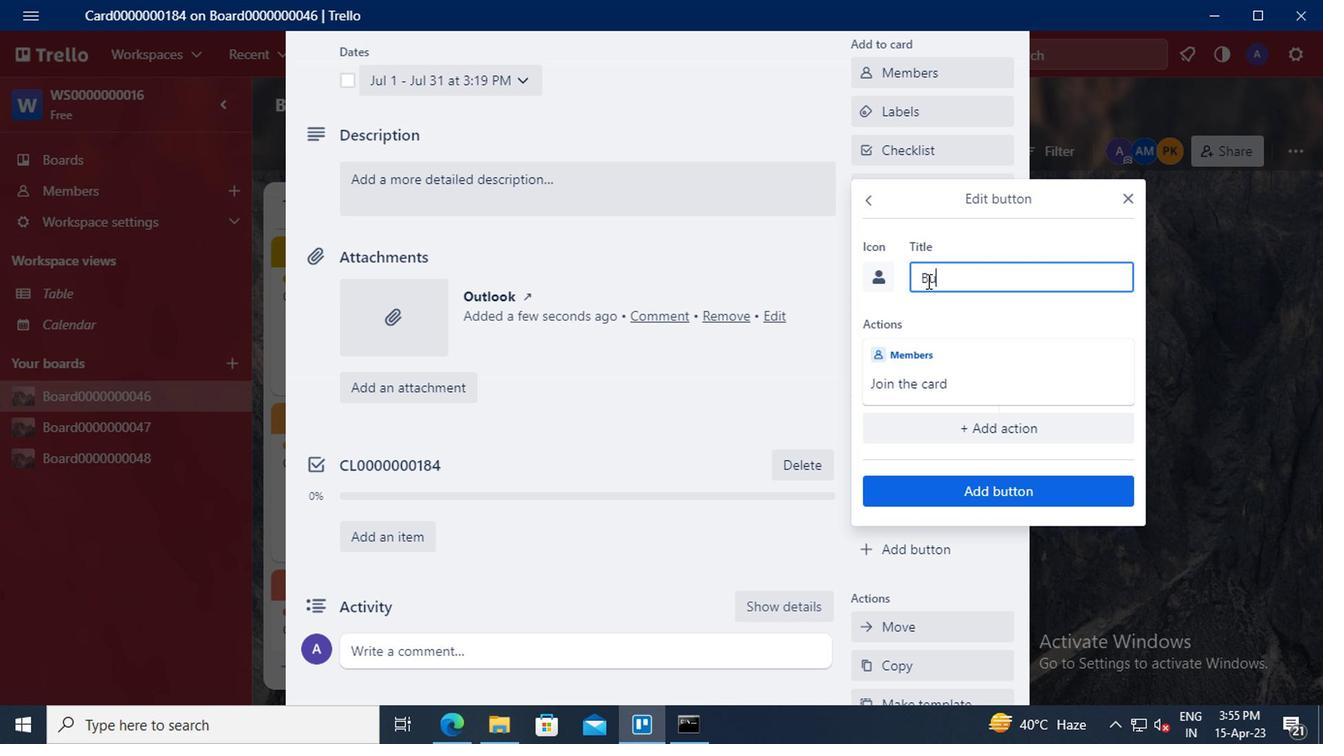 
Action: Mouse moved to (922, 282)
Screenshot: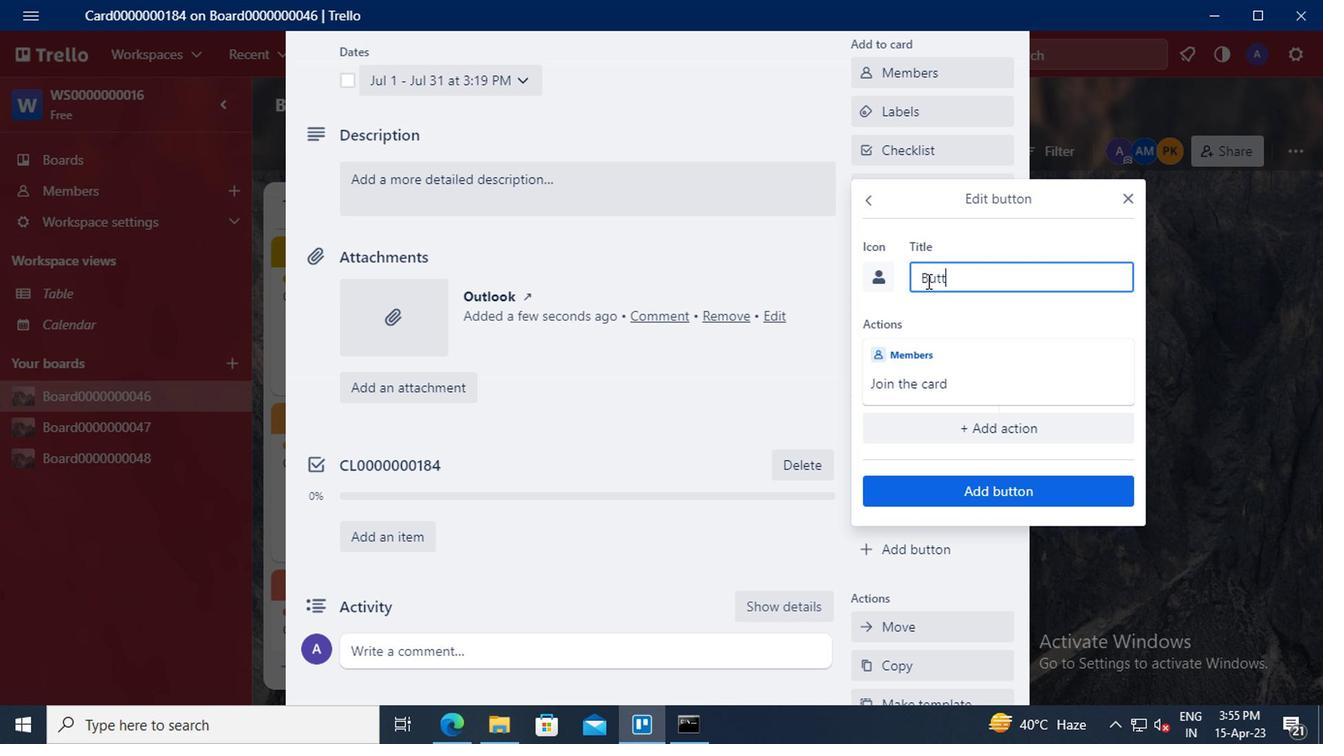 
Action: Key pressed O
Screenshot: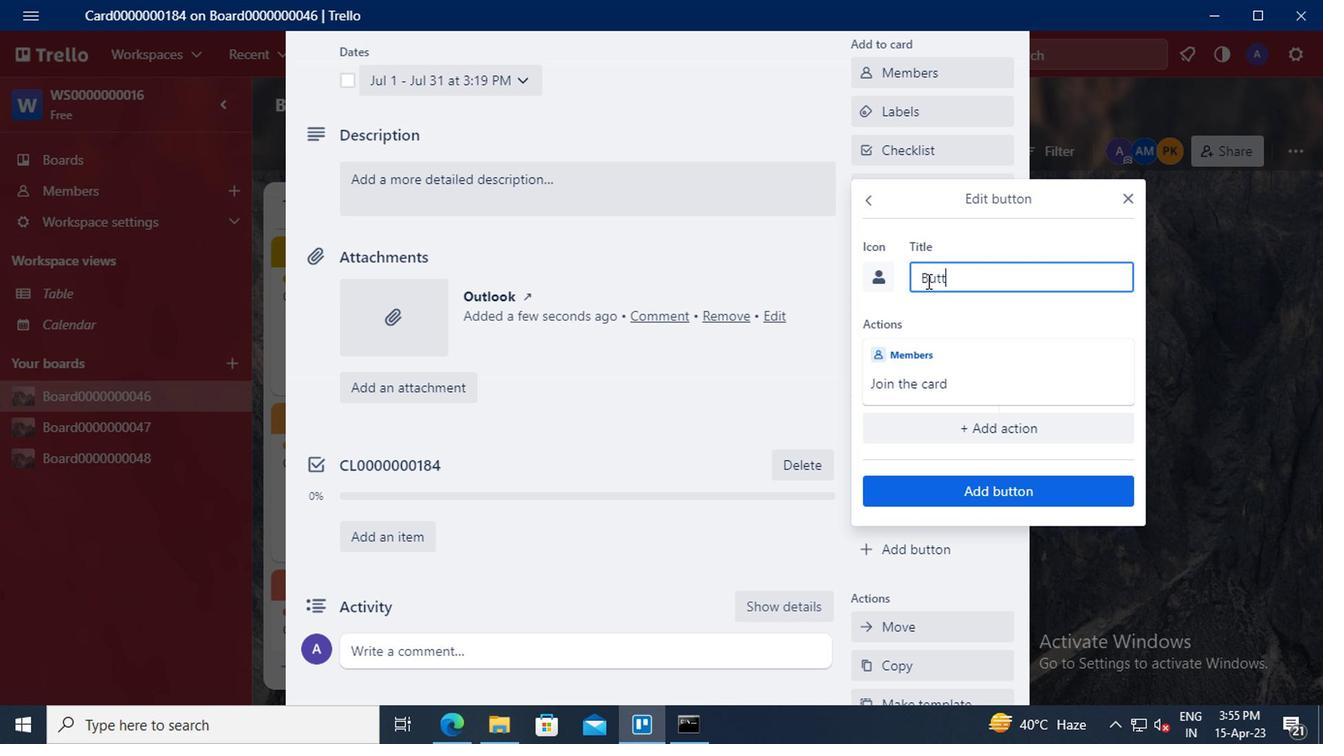 
Action: Mouse moved to (921, 282)
Screenshot: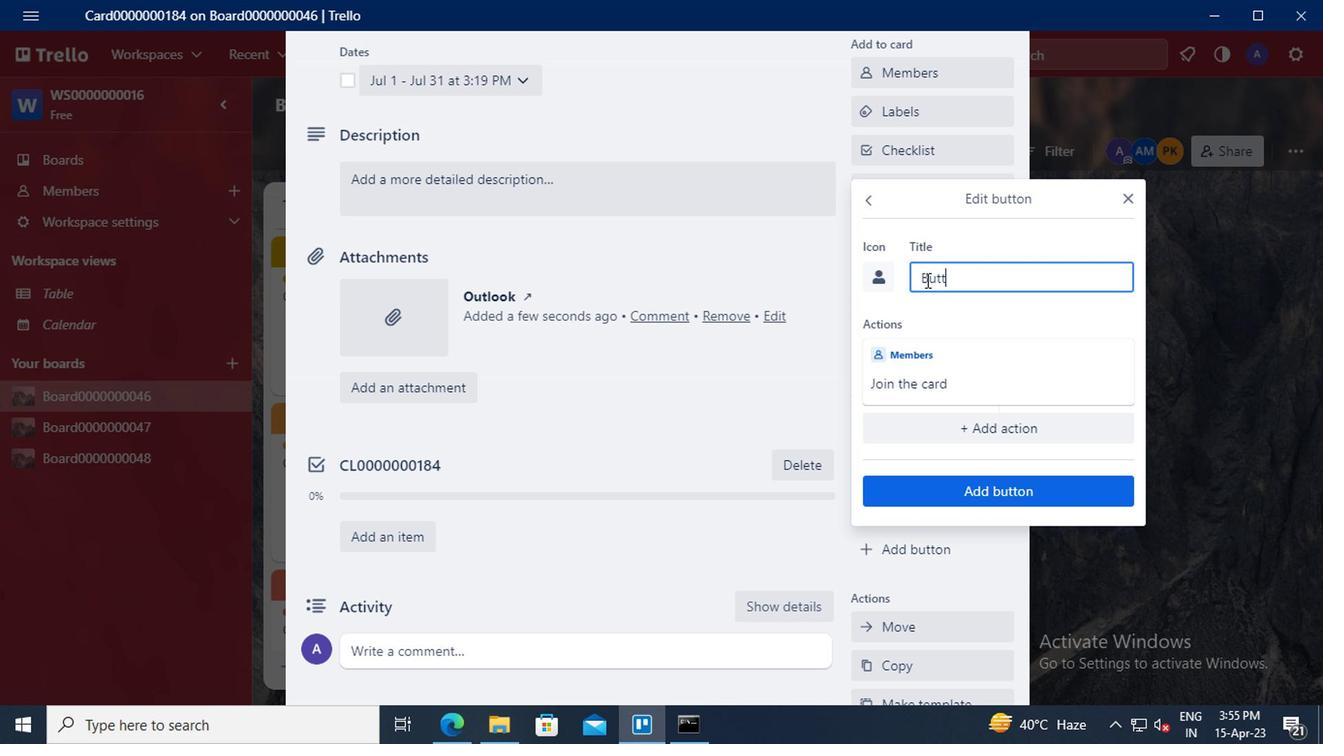 
Action: Key pressed N
Screenshot: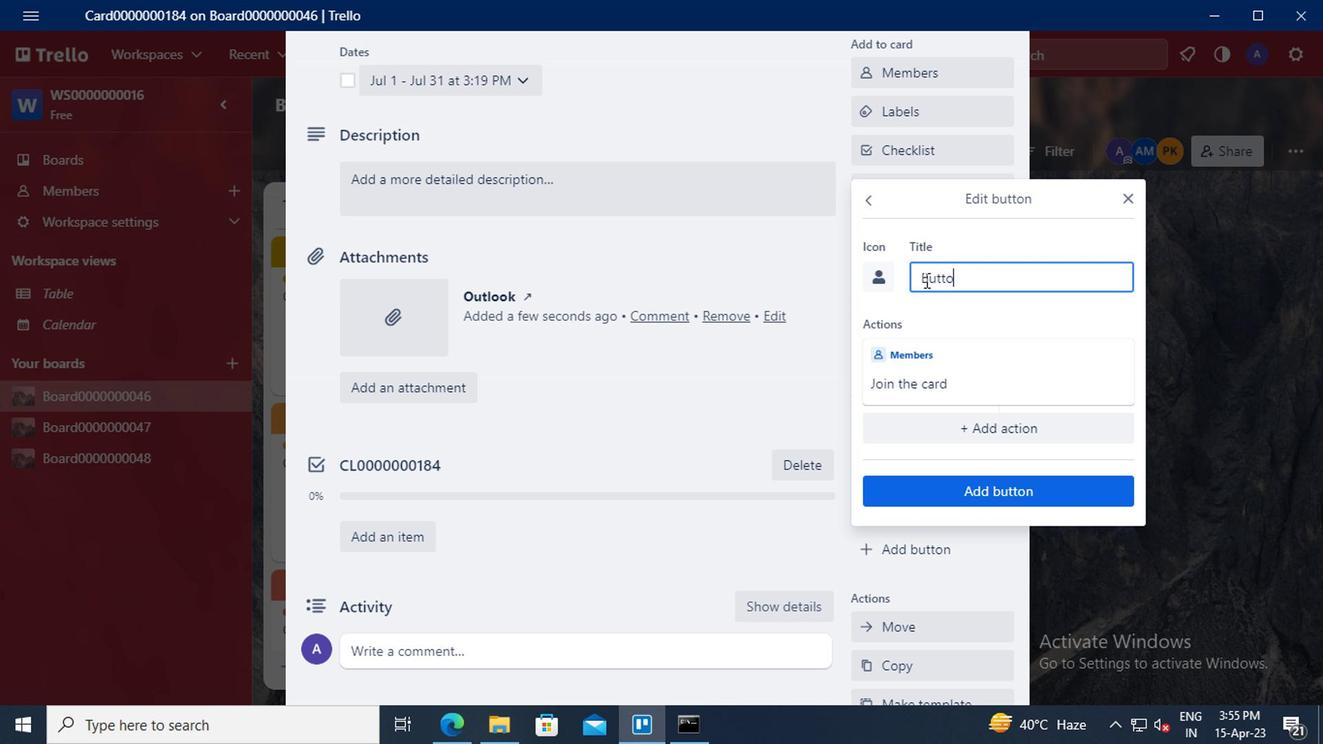 
Action: Mouse moved to (917, 280)
Screenshot: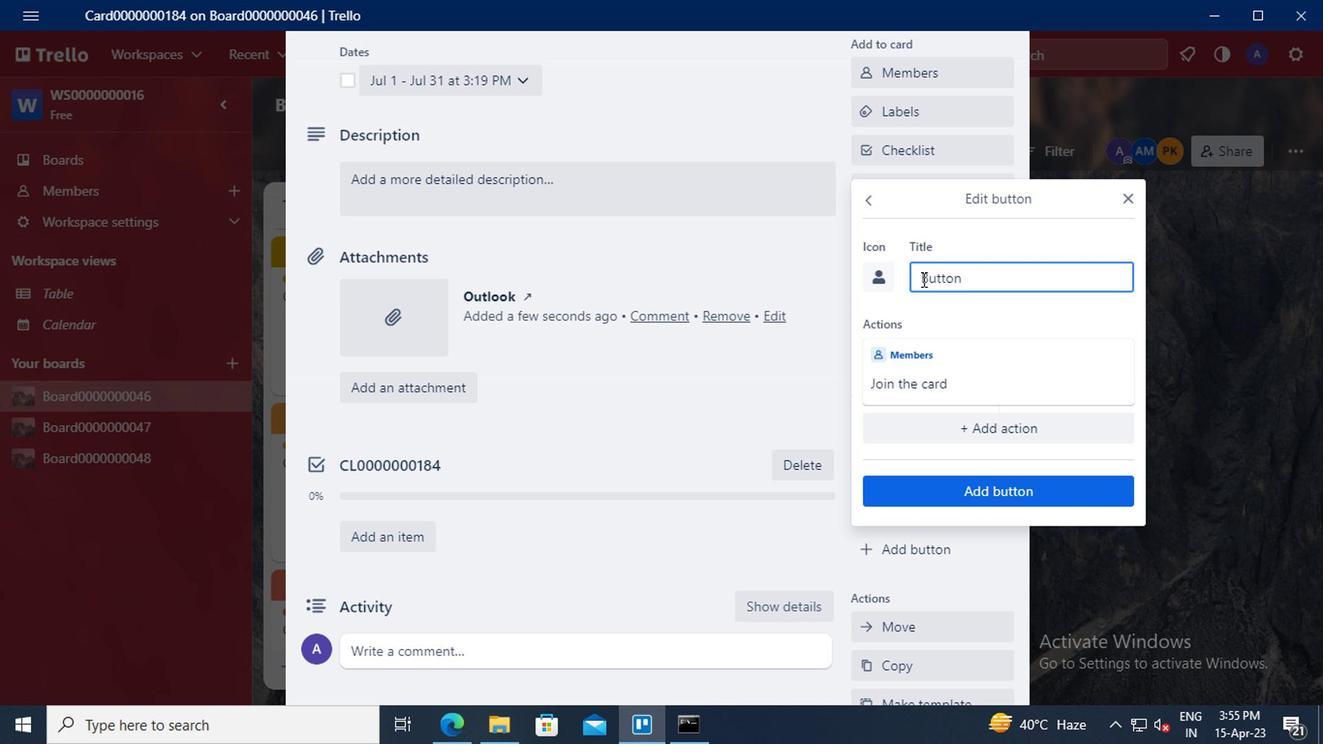 
Action: Key pressed 0
Screenshot: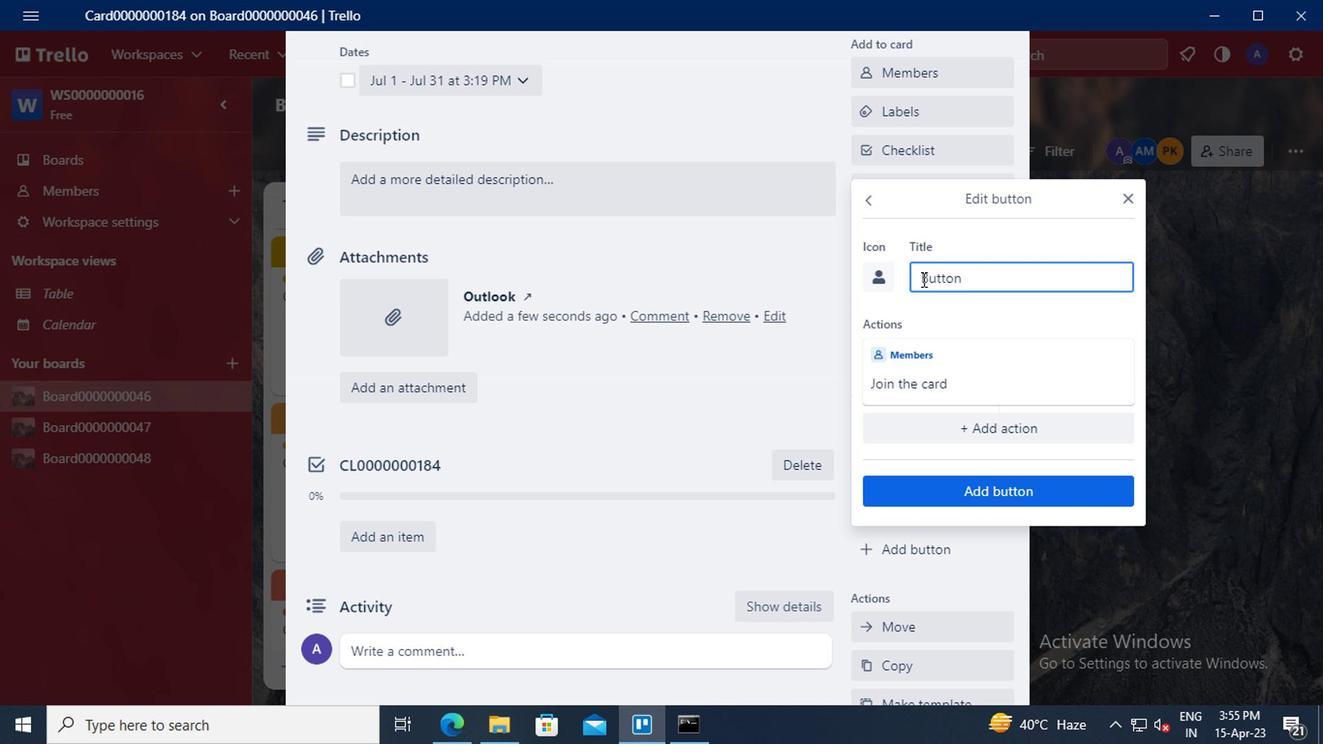 
Action: Mouse moved to (917, 279)
Screenshot: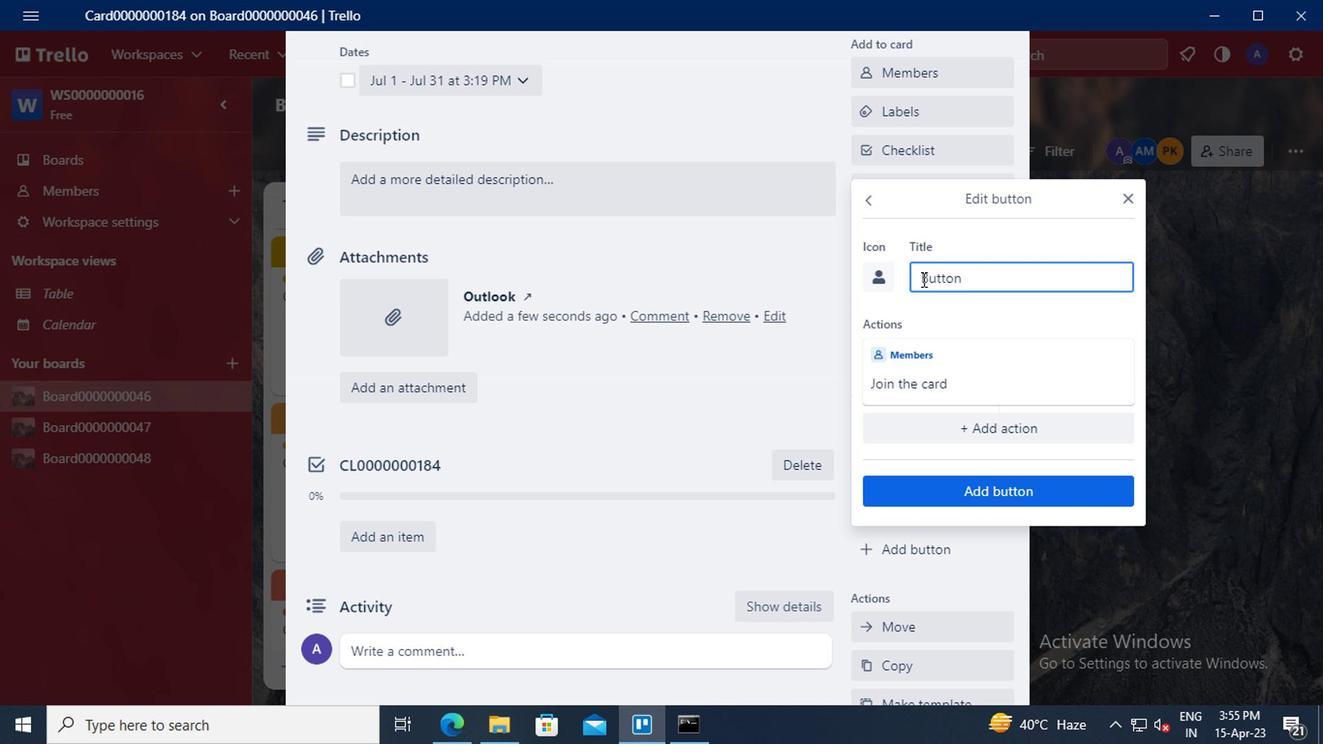 
Action: Key pressed 000
Screenshot: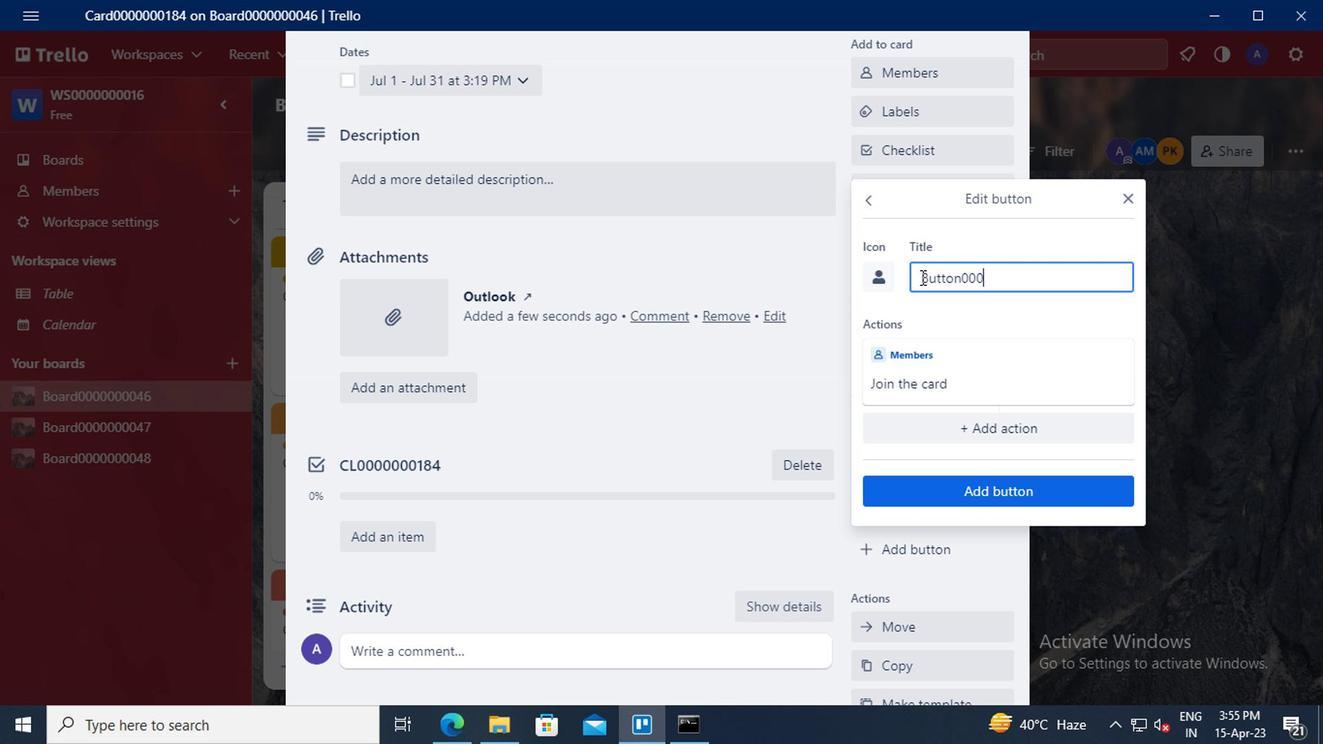 
Action: Mouse moved to (916, 279)
Screenshot: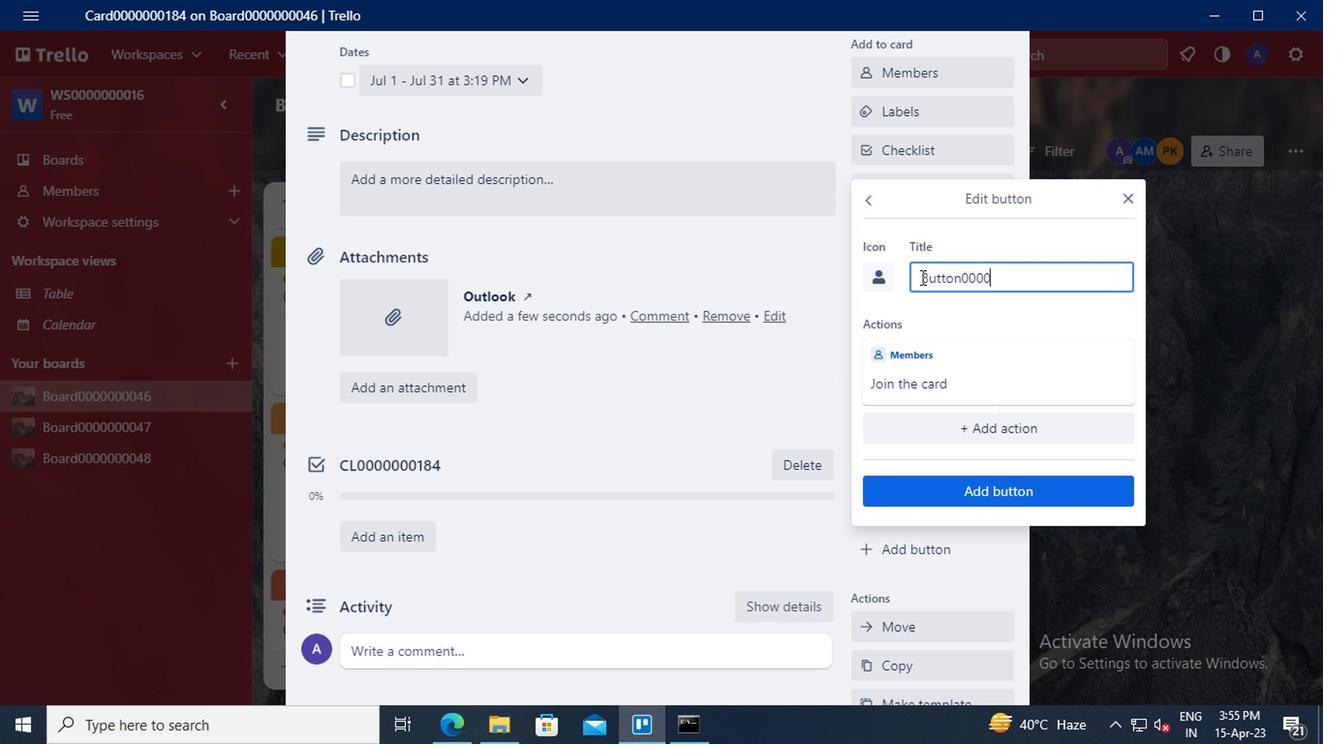 
Action: Key pressed 000184
Screenshot: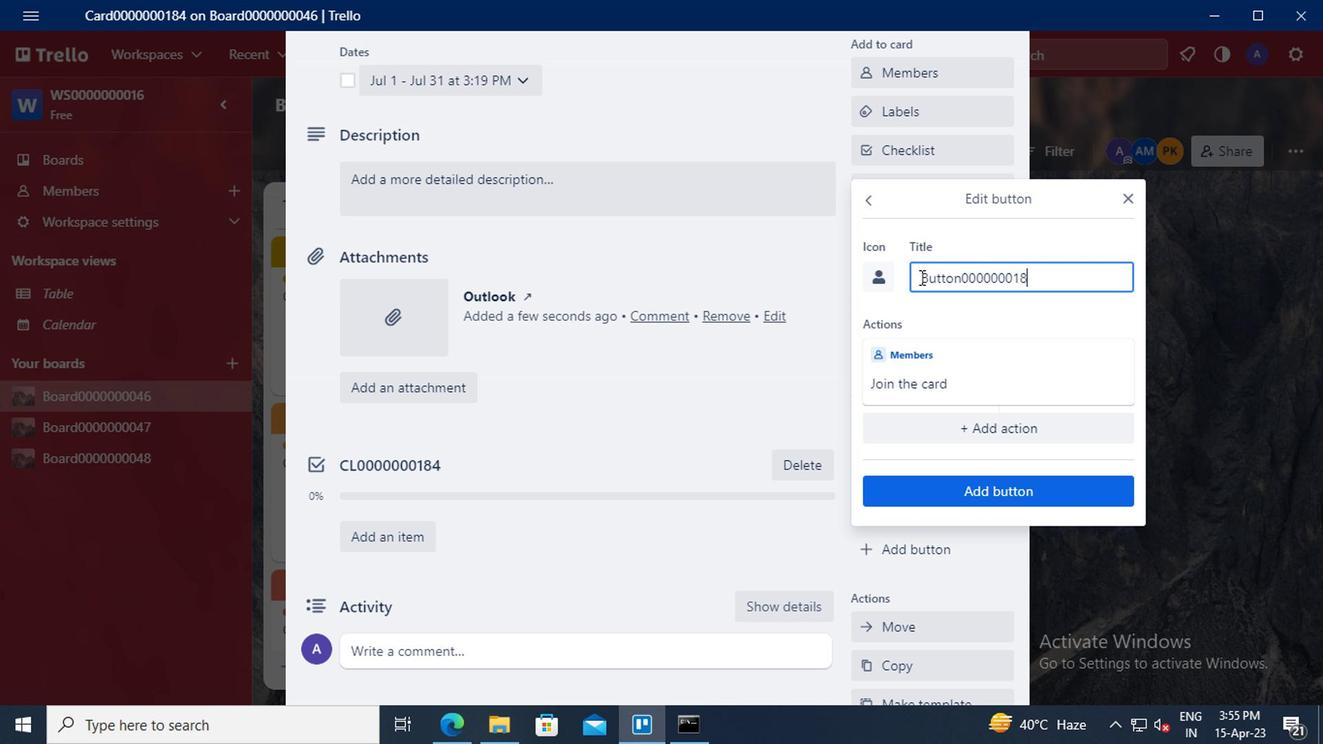 
Action: Mouse moved to (921, 490)
Screenshot: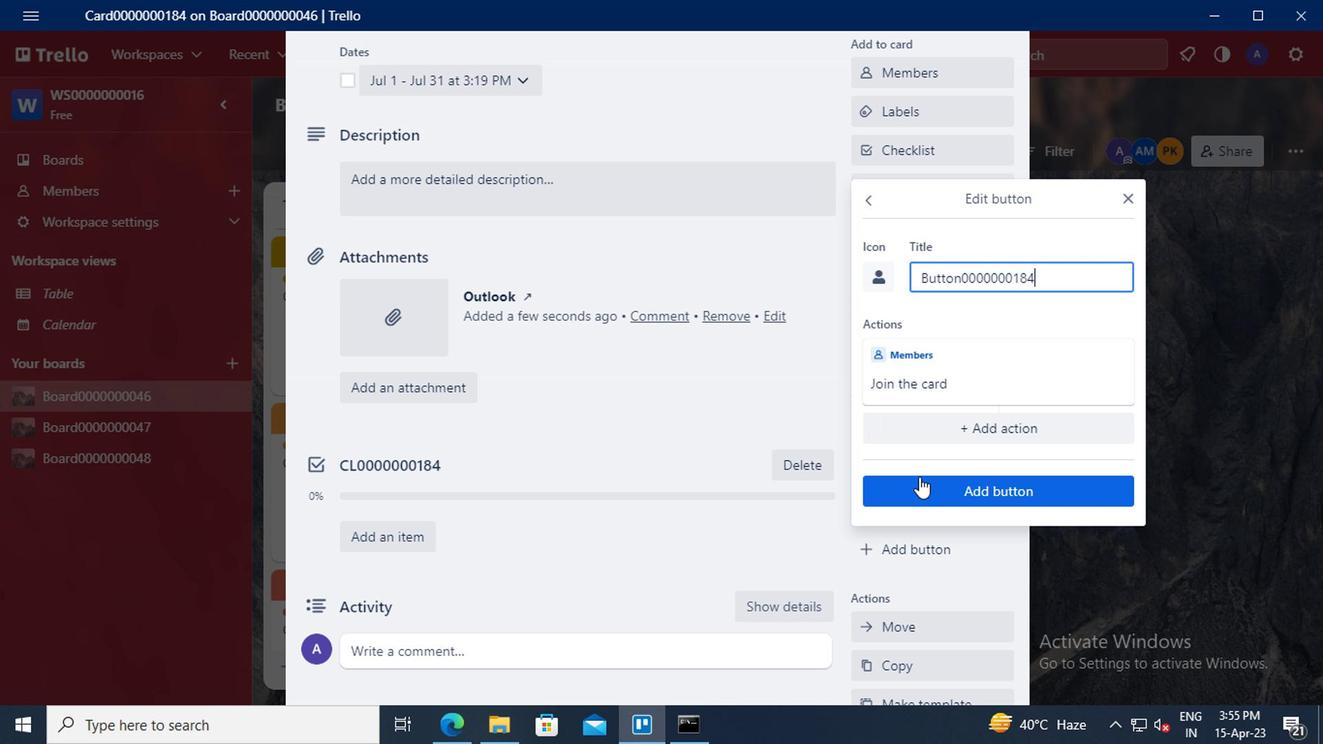 
Action: Mouse pressed left at (921, 490)
Screenshot: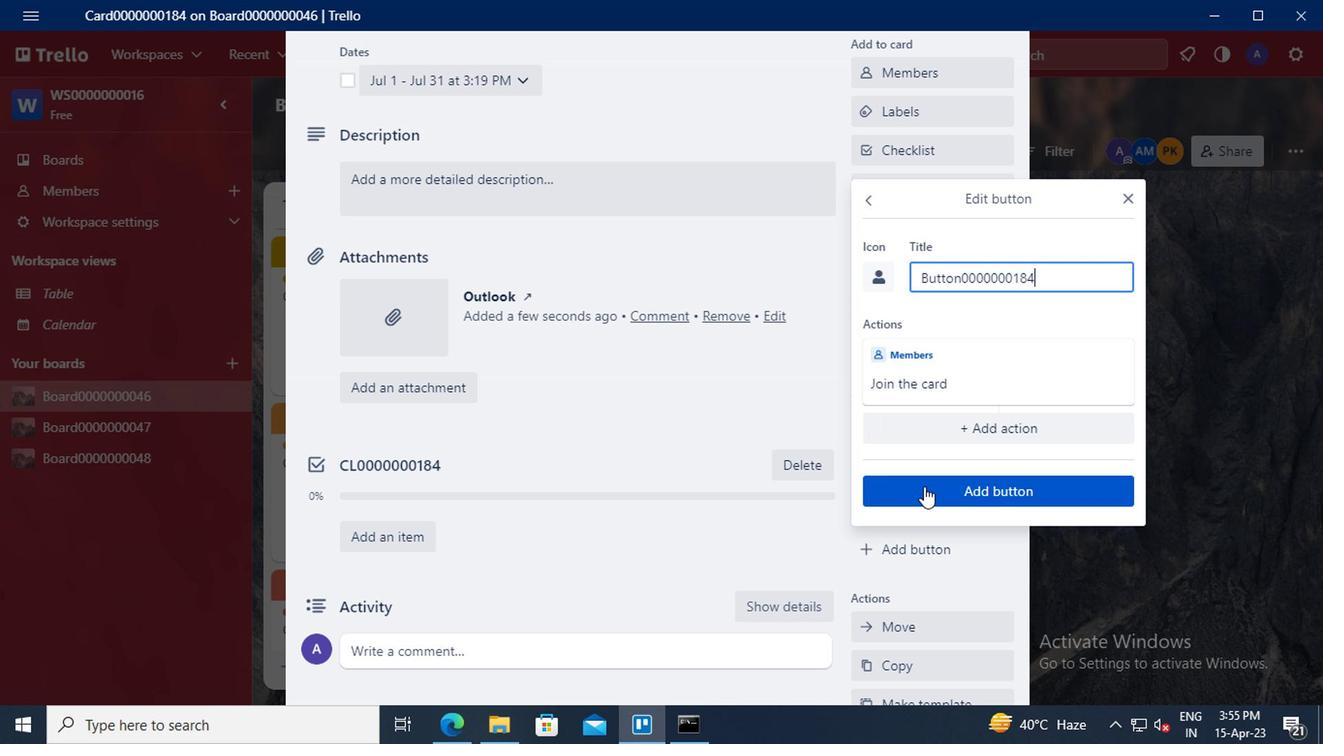 
Action: Mouse moved to (385, 196)
Screenshot: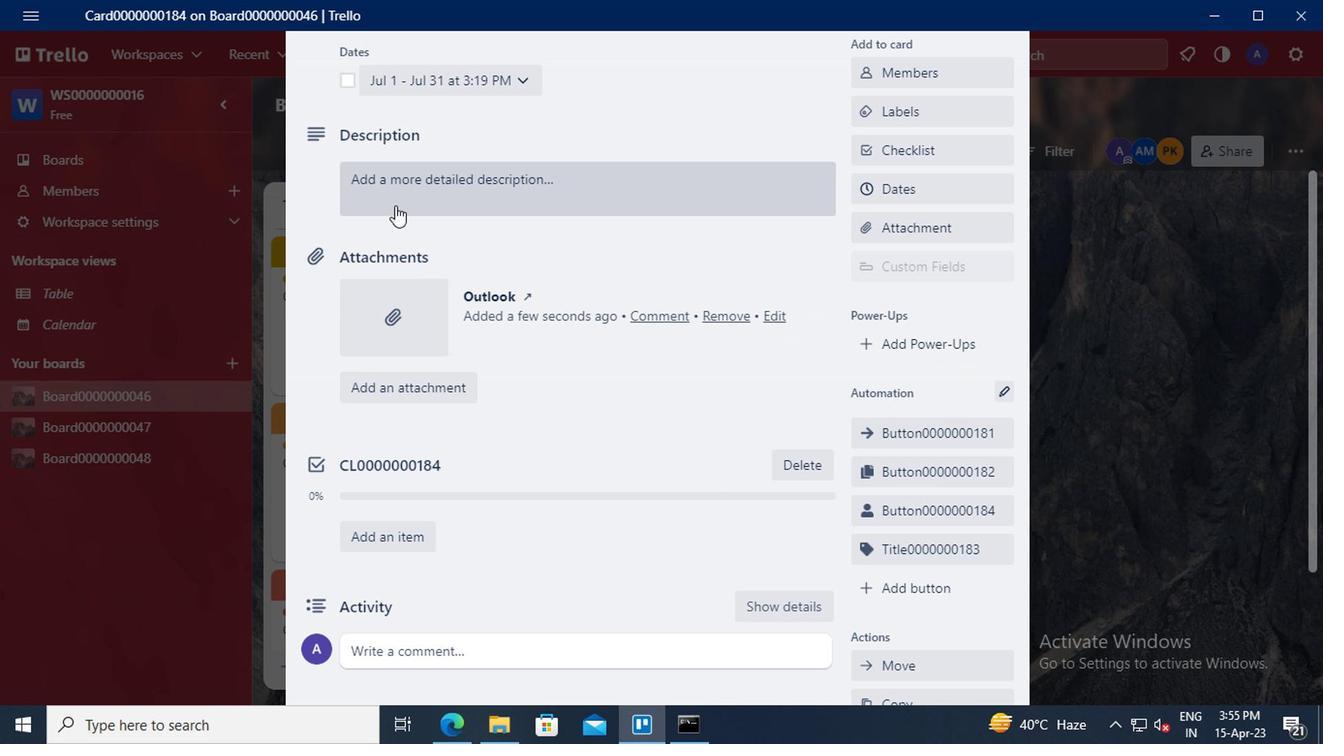 
Action: Mouse pressed left at (385, 196)
Screenshot: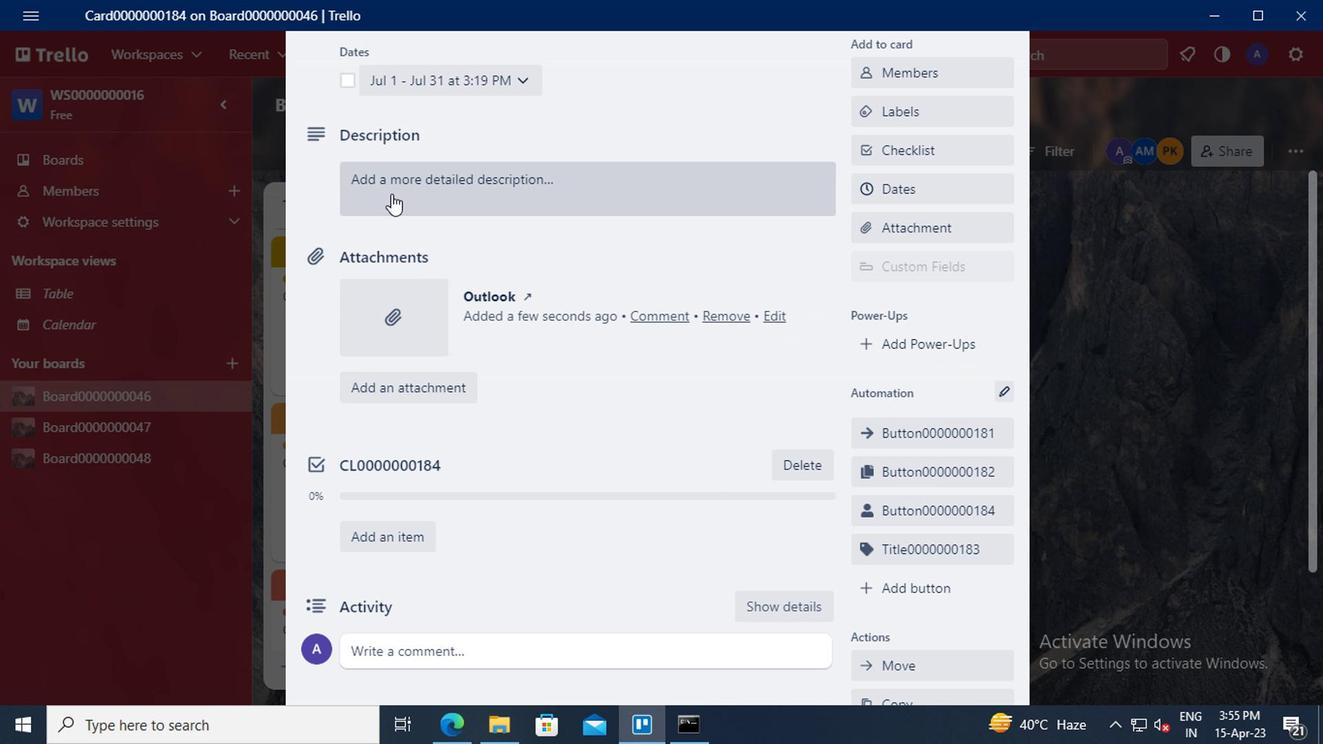 
Action: Mouse moved to (374, 248)
Screenshot: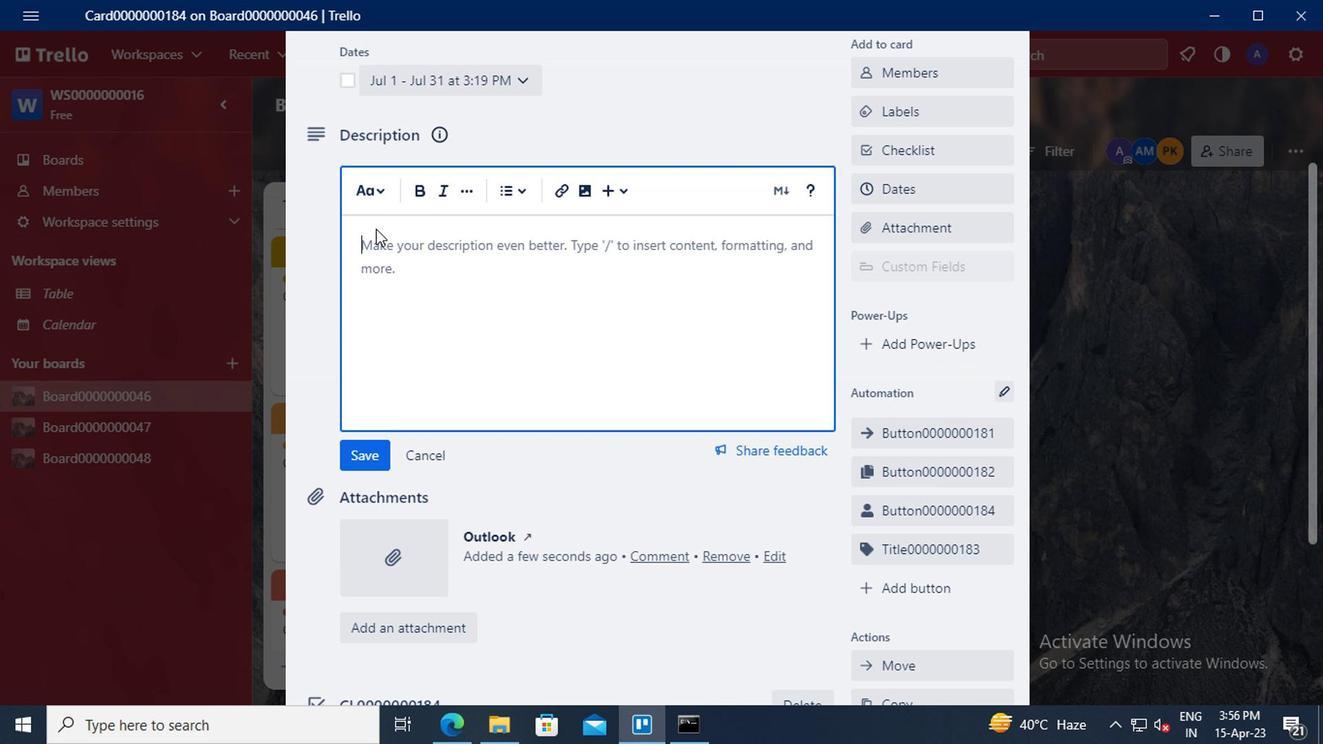 
Action: Mouse pressed left at (374, 248)
Screenshot: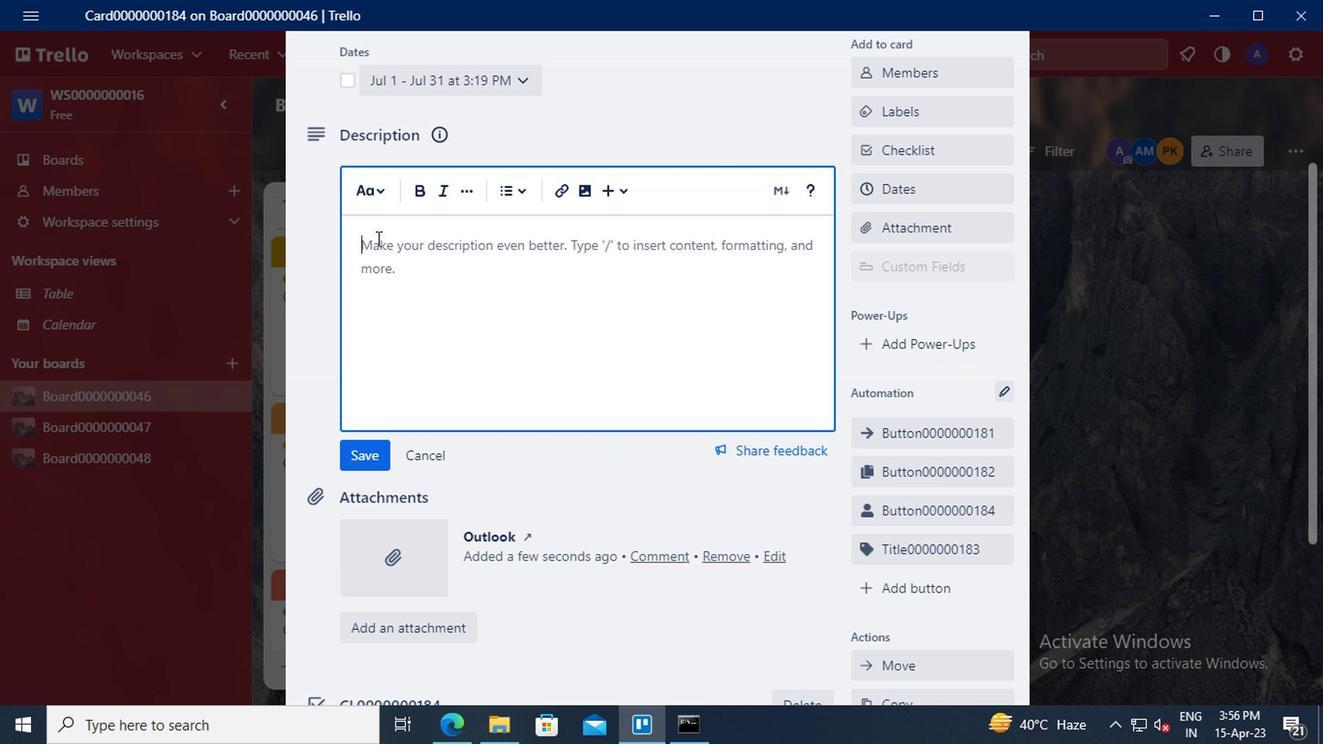 
Action: Key pressed <Key.shift>DS0000000184
Screenshot: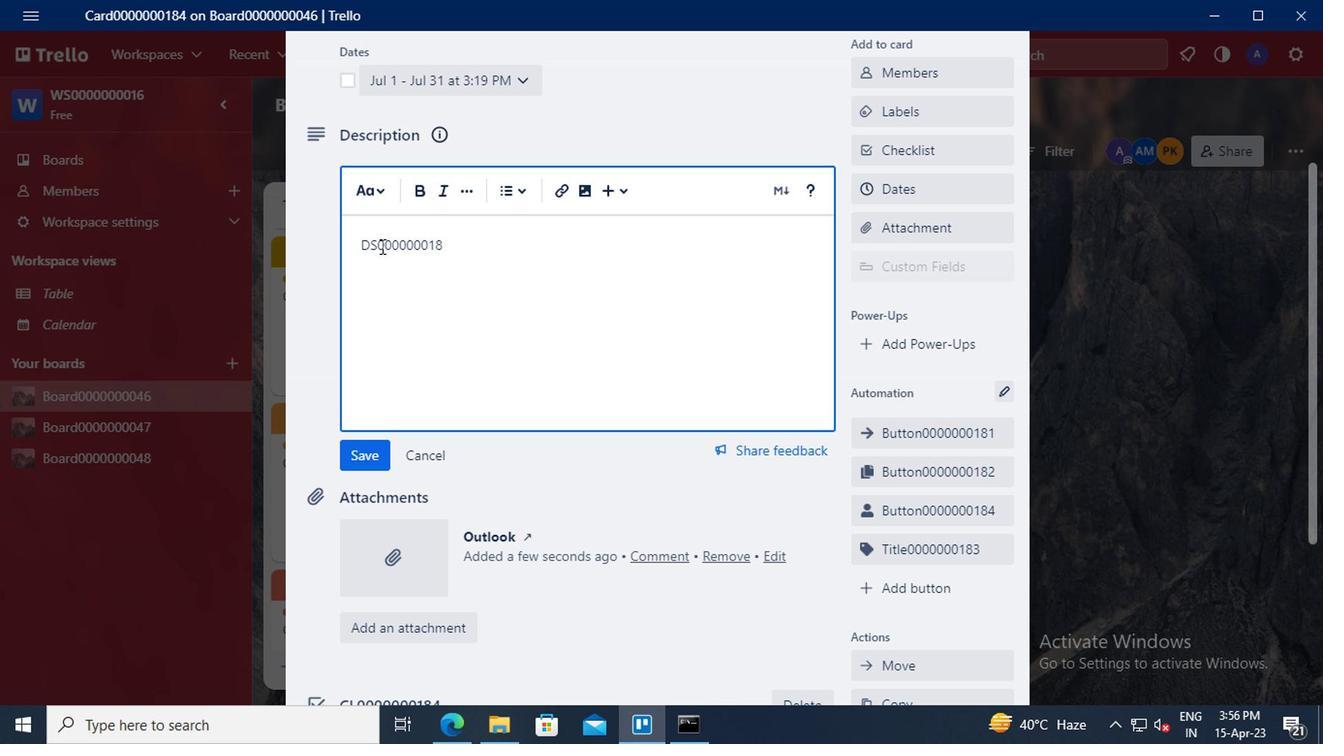 
Action: Mouse moved to (362, 459)
Screenshot: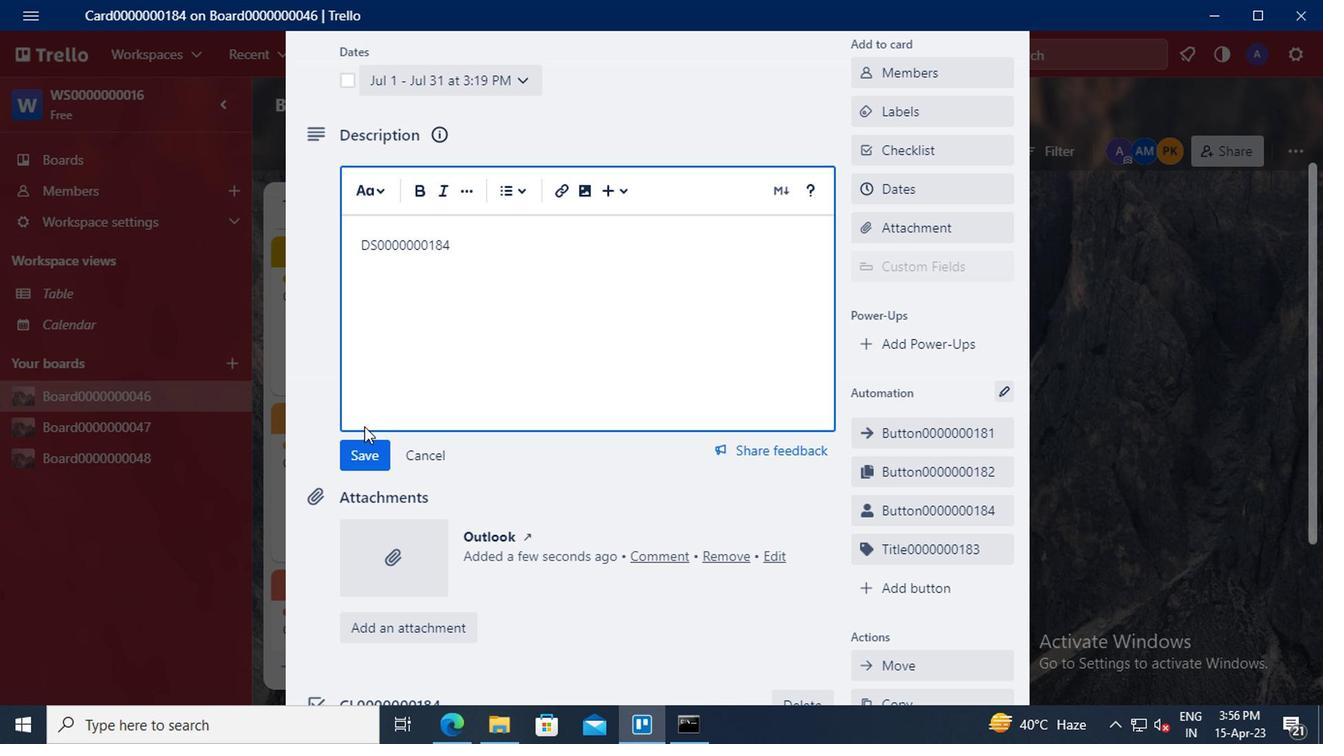
Action: Mouse pressed left at (362, 459)
Screenshot: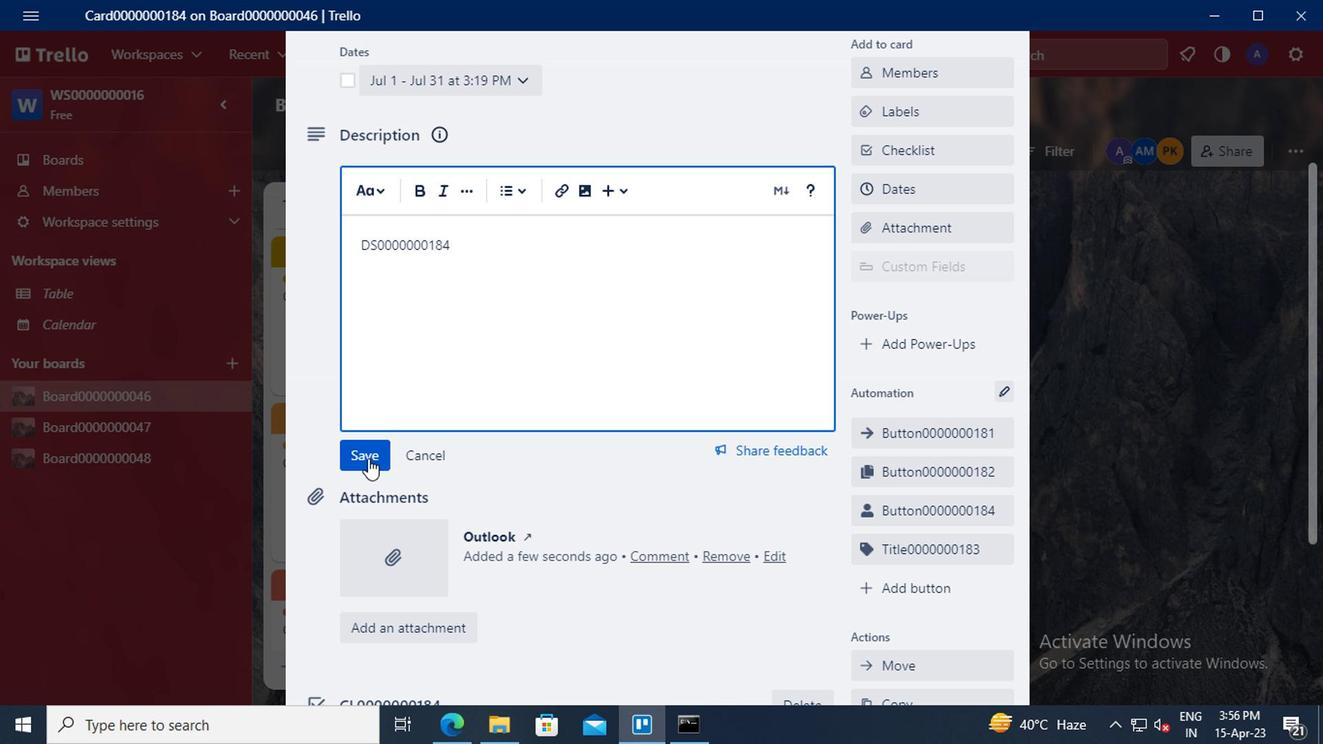 
Action: Mouse scrolled (362, 458) with delta (0, 0)
Screenshot: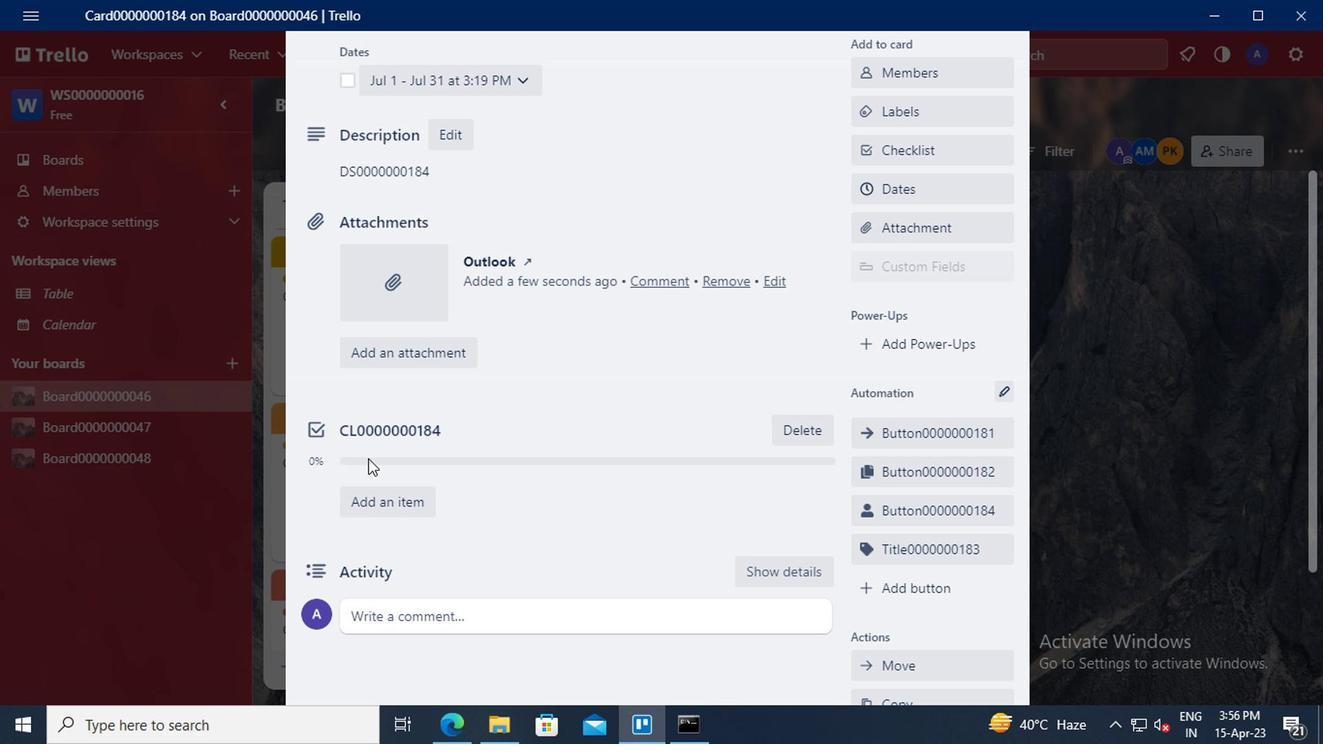 
Action: Mouse moved to (365, 520)
Screenshot: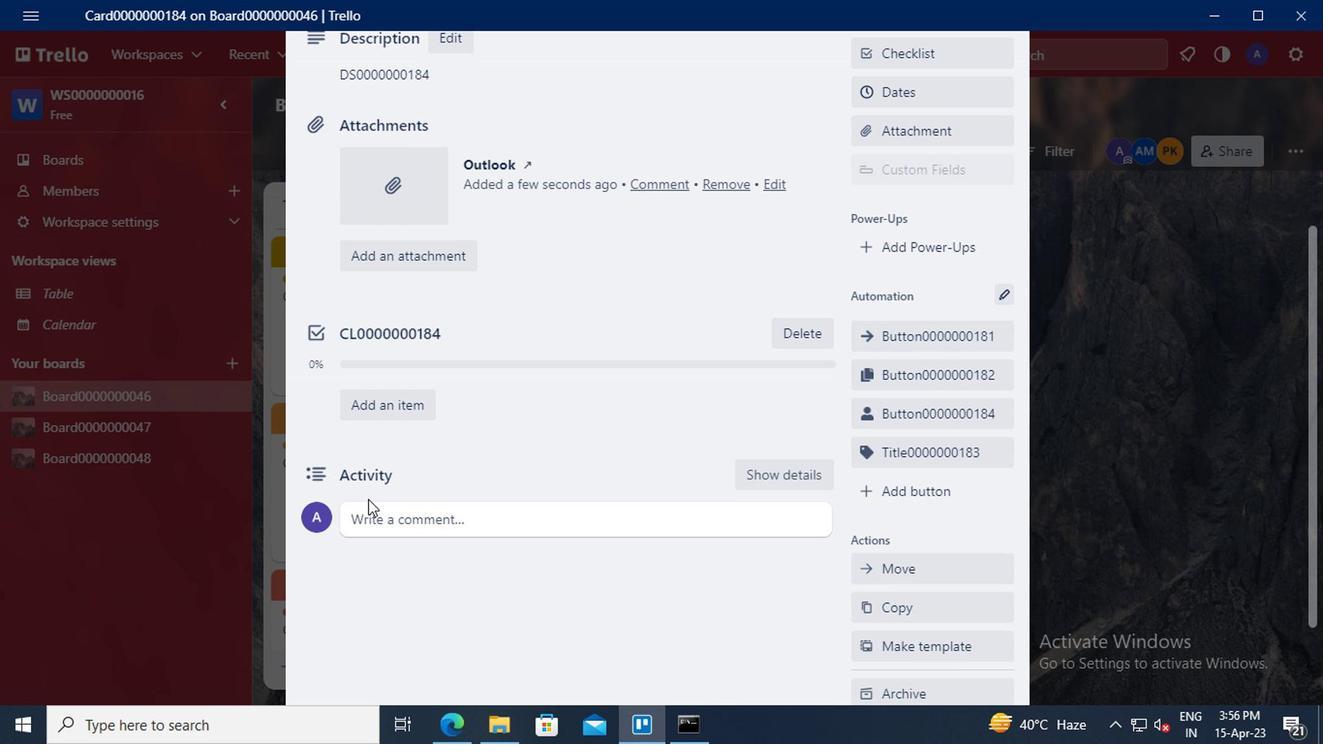 
Action: Mouse pressed left at (365, 520)
Screenshot: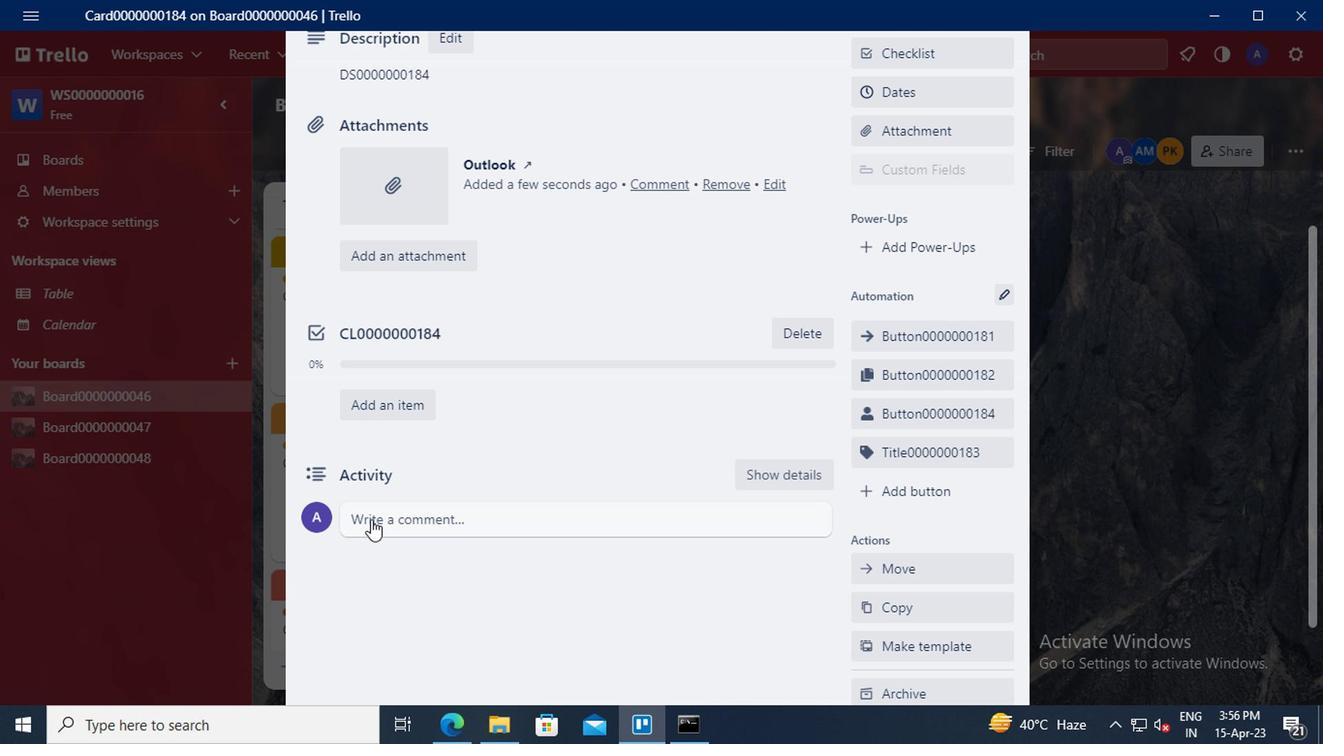 
Action: Key pressed <Key.shift>CM0000000184
Screenshot: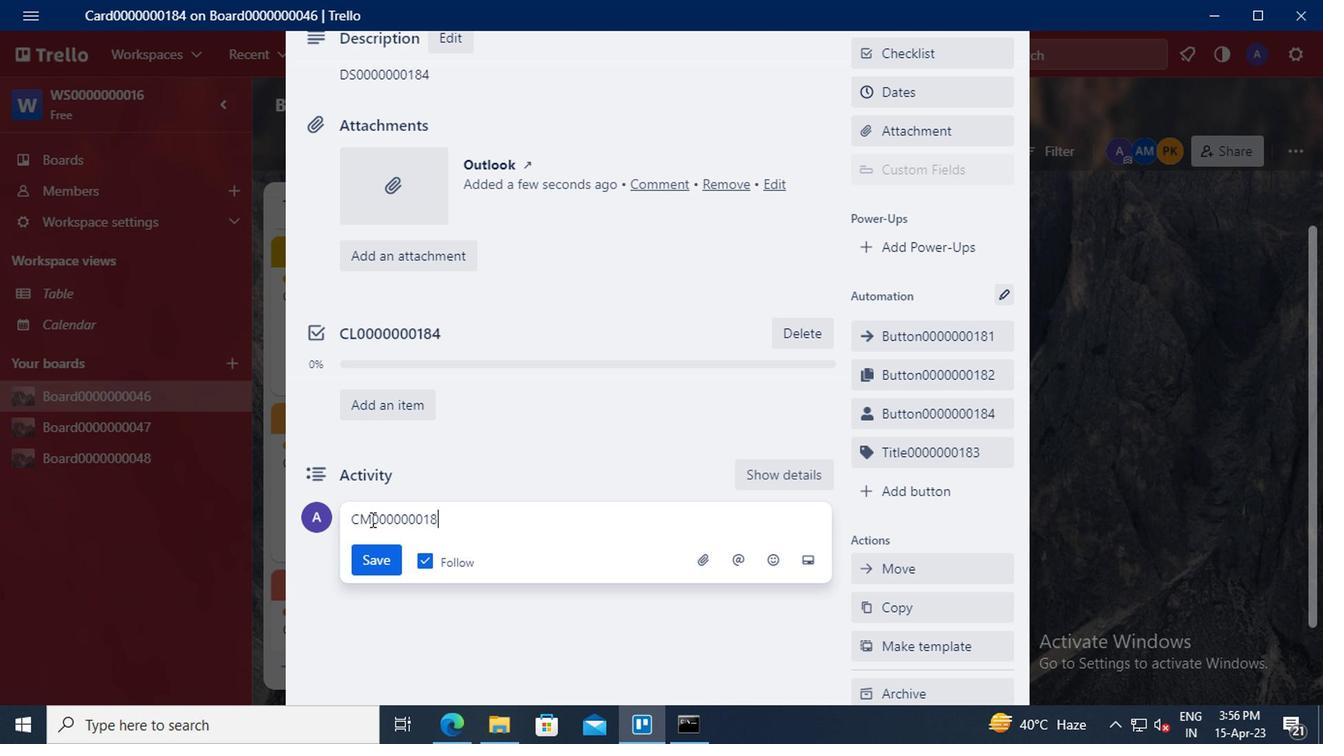 
Action: Mouse moved to (365, 561)
Screenshot: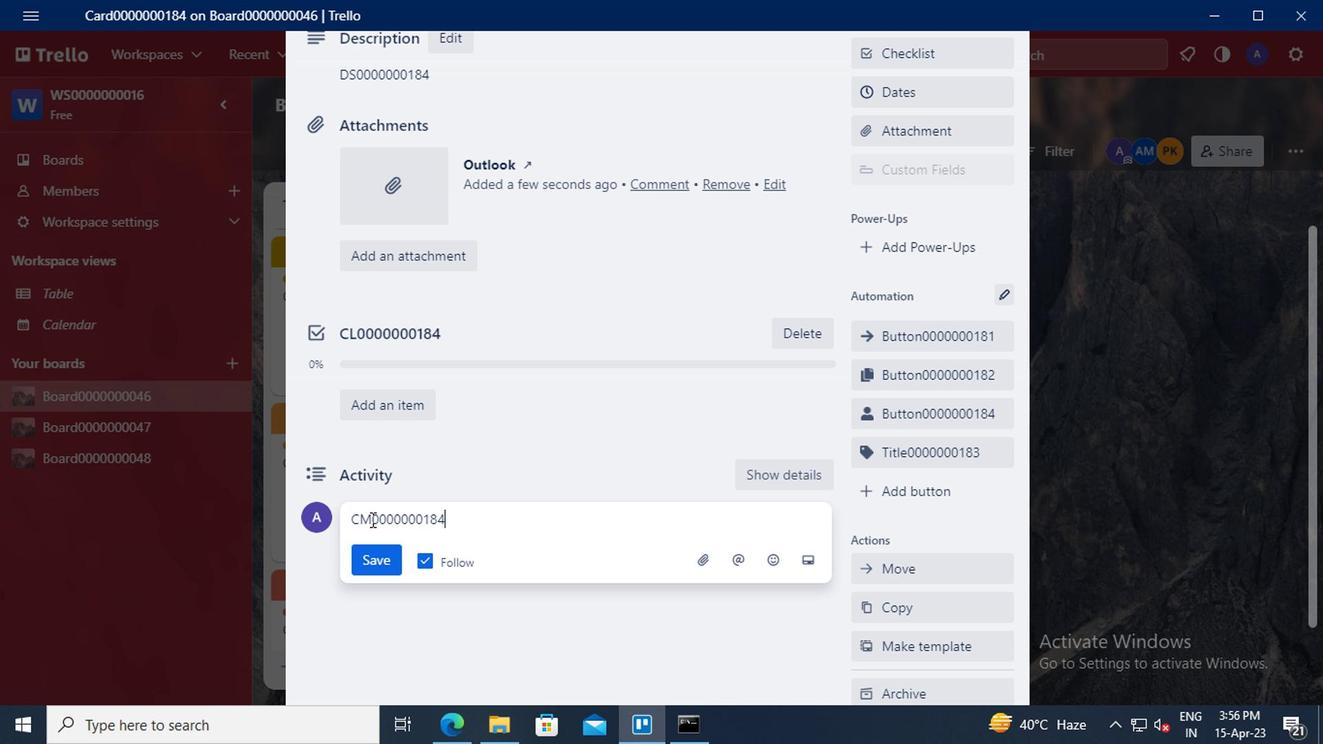 
Action: Mouse pressed left at (365, 561)
Screenshot: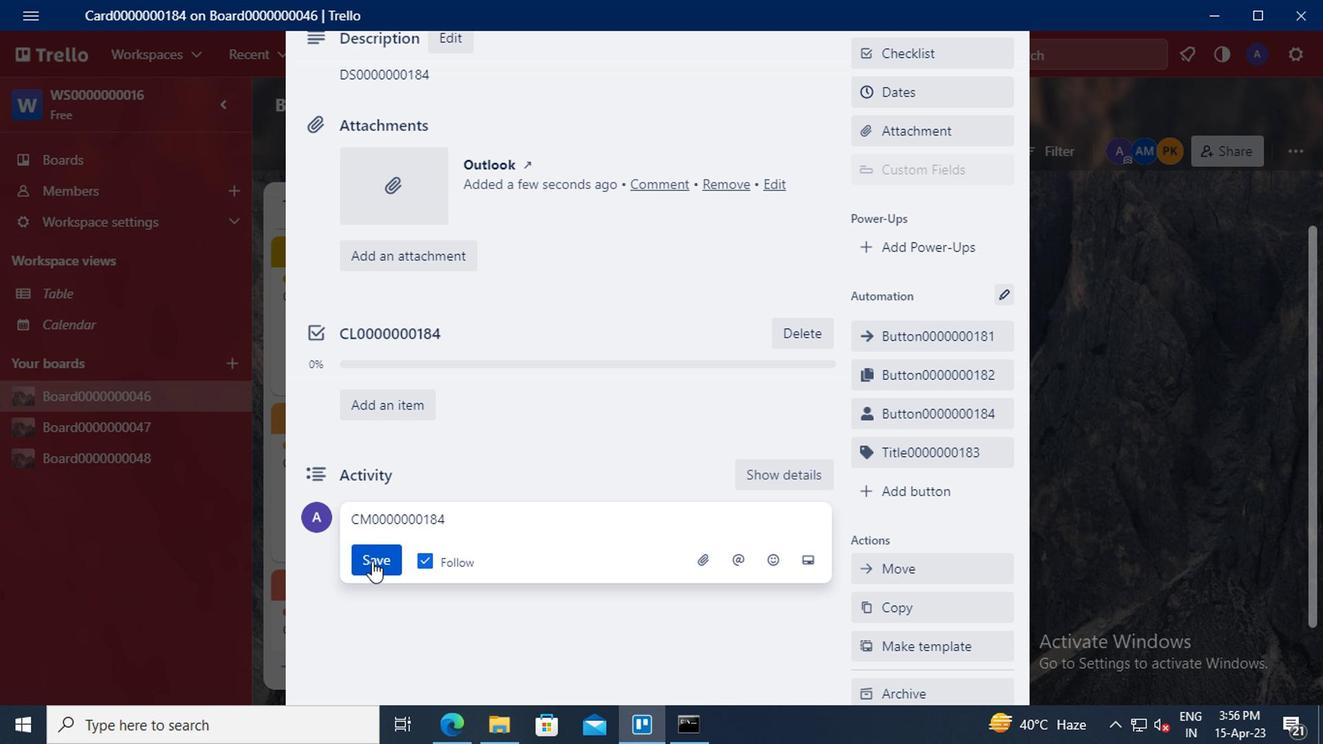
